 Task: open an excel sheet and write heading  Expense ManagerAdd Datesin a column and its values below  '2023-05-01, 2023-05-03, 2023-05-05, 2023-05-10, 2023-05-15, 2023-05-20, 2023-05-25 & 2023-05-31'Add Categories in next column and its values below  Food, Transportation, Utilities, Food, Housing, Entertainment, Utilities & FoodAdd Descriptionsin next column and its values below  Grocery Store, Bus Fare, Internet Bill, Restaurant, Rent, Movie Tickets, Electricity Bill & Grocery StoreAdd Amountin next column and its values below  $50, $5, $60, $30, $800, $20, $70 & $40Save page Expense's Logbook
Action: Mouse moved to (118, 119)
Screenshot: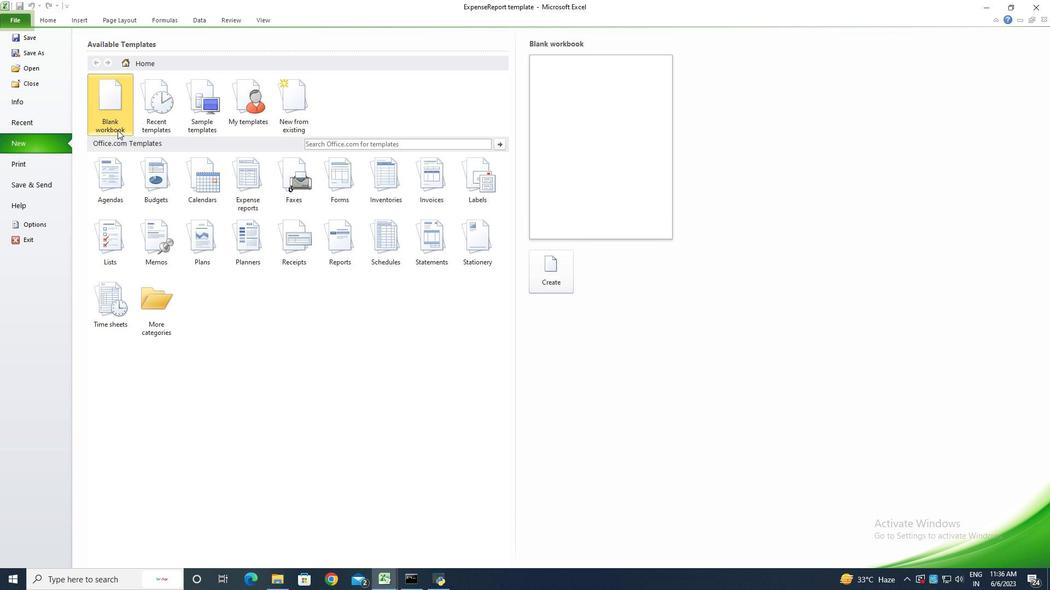 
Action: Mouse pressed left at (118, 119)
Screenshot: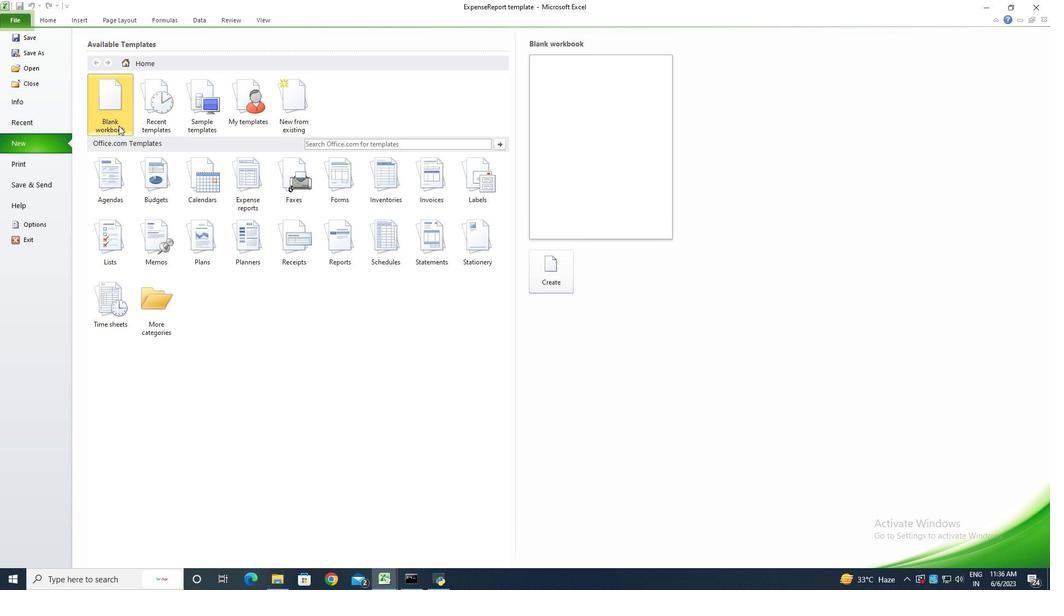 
Action: Mouse moved to (539, 274)
Screenshot: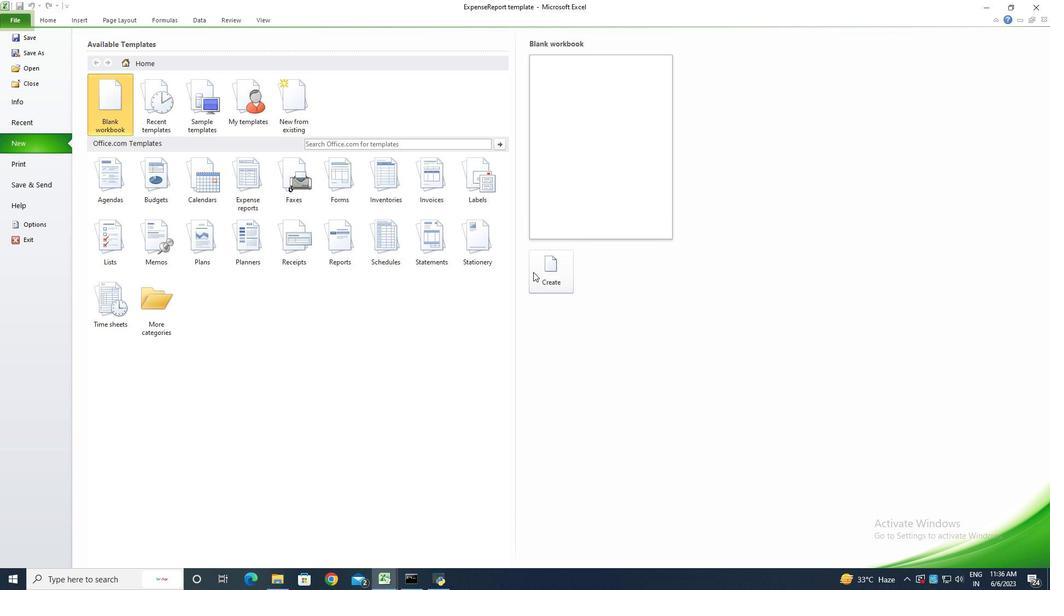 
Action: Mouse pressed left at (539, 274)
Screenshot: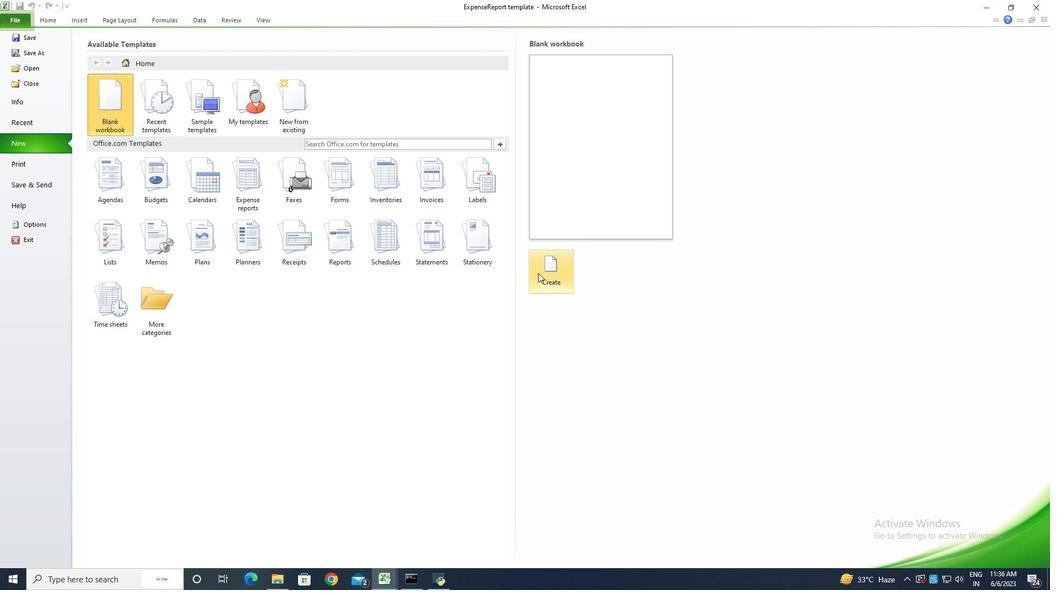 
Action: Key pressed <Key.shift><Key.shift><Key.shift><Key.shift>Expense<Key.space><Key.shift><Key.shift><Key.shift><Key.shift><Key.shift>Manager<Key.enter><Key.shift><Key.shift><Key.shift><Key.shift>Dates<Key.enter>223-05-01<Key.enter>2023-05-03<Key.enter>2023-05-05<Key.enter>2023-05-10<Key.enter>20-<Key.backspace>23-05-15<Key.enter>2023-05-20<Key.enter>2023-05-25<Key.enter>2023-054<Key.backspace>-31<Key.enter>
Screenshot: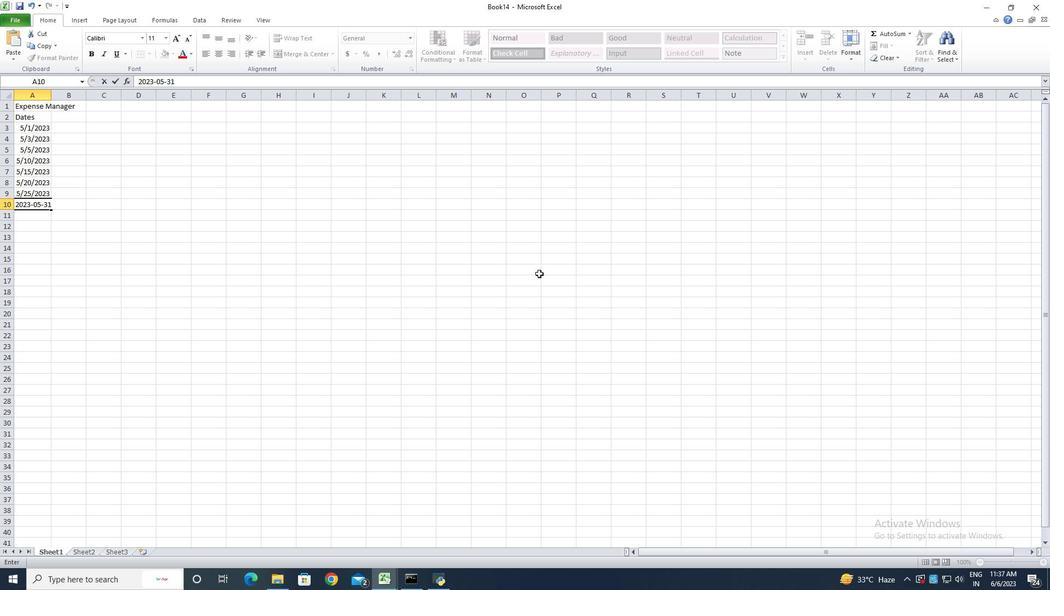 
Action: Mouse moved to (29, 126)
Screenshot: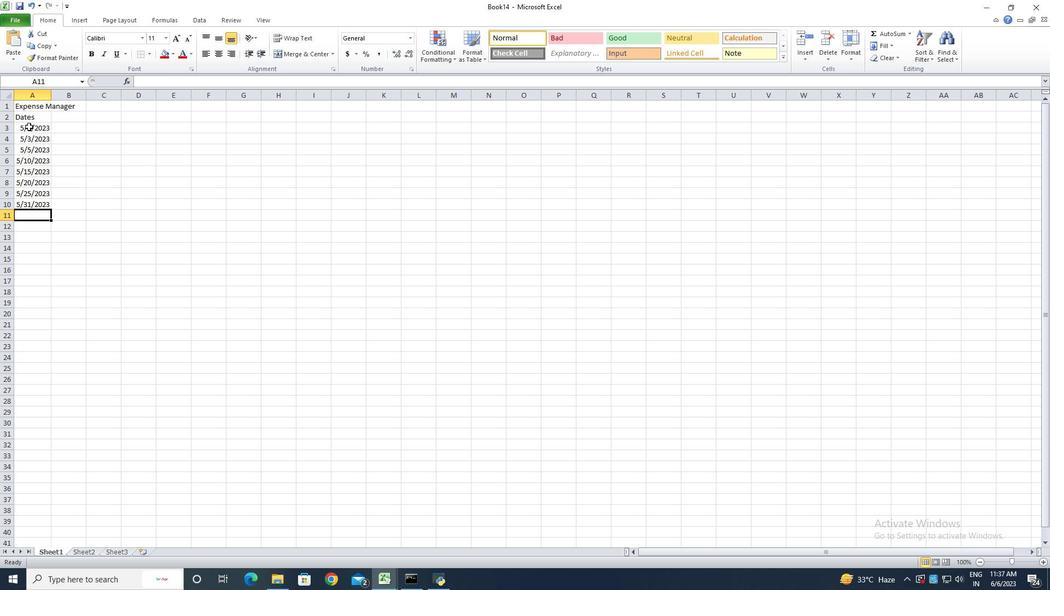 
Action: Mouse pressed left at (29, 126)
Screenshot: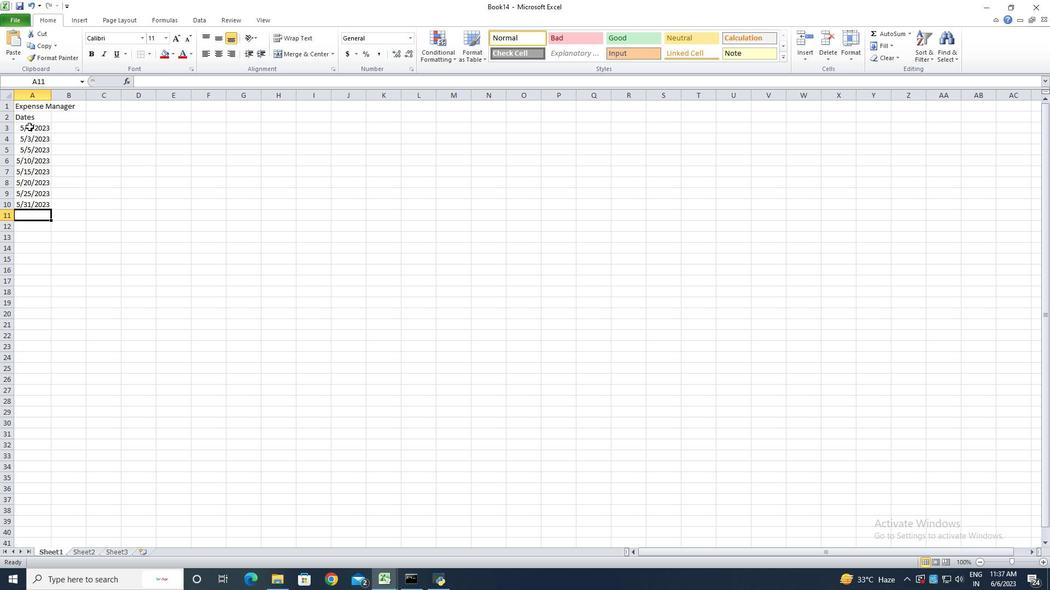 
Action: Mouse moved to (31, 126)
Screenshot: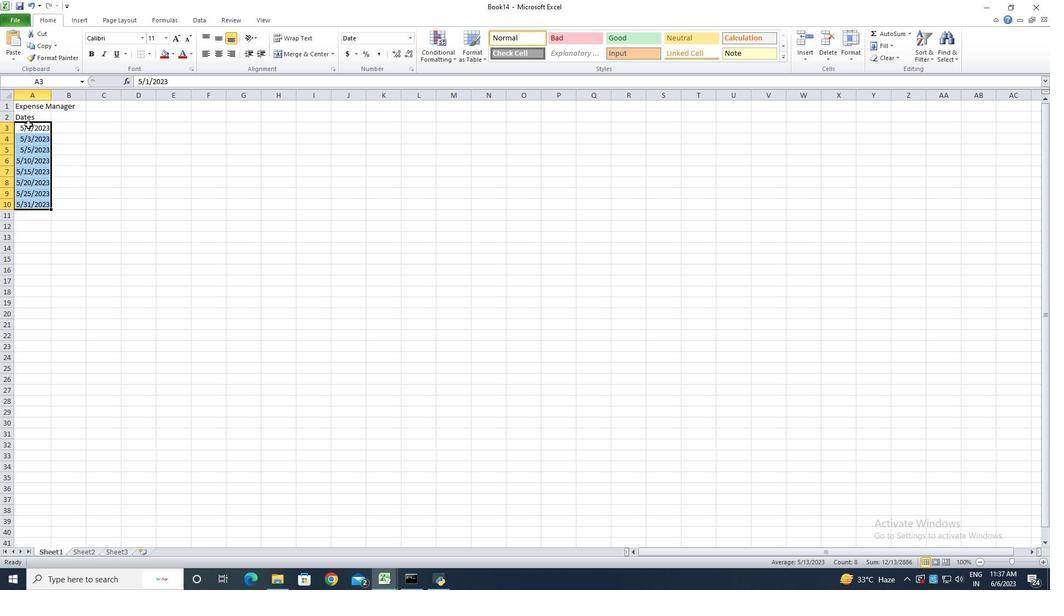 
Action: Mouse pressed right at (31, 126)
Screenshot: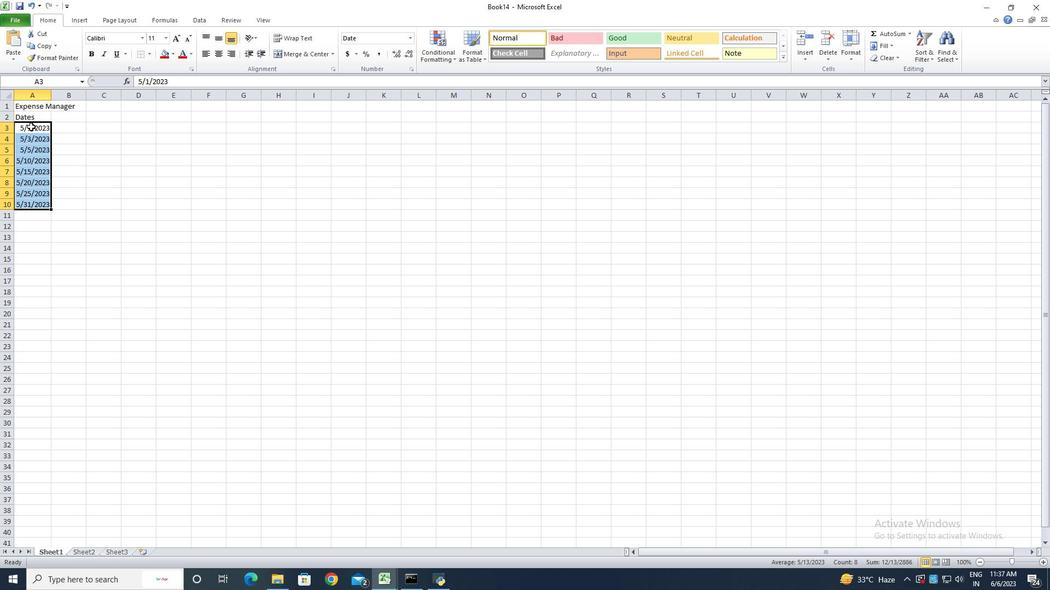
Action: Mouse moved to (66, 277)
Screenshot: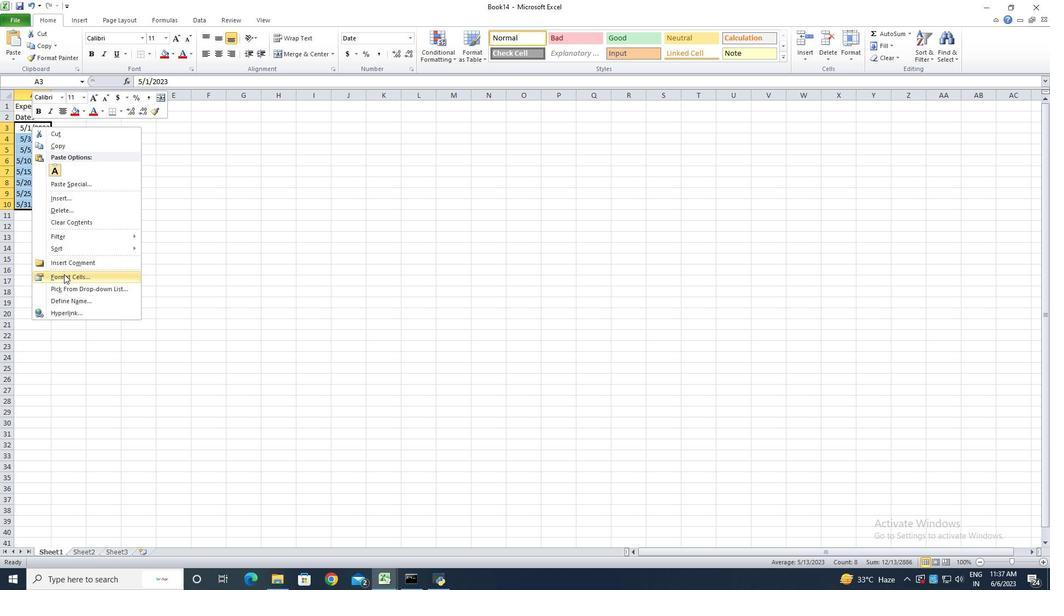 
Action: Mouse pressed left at (66, 277)
Screenshot: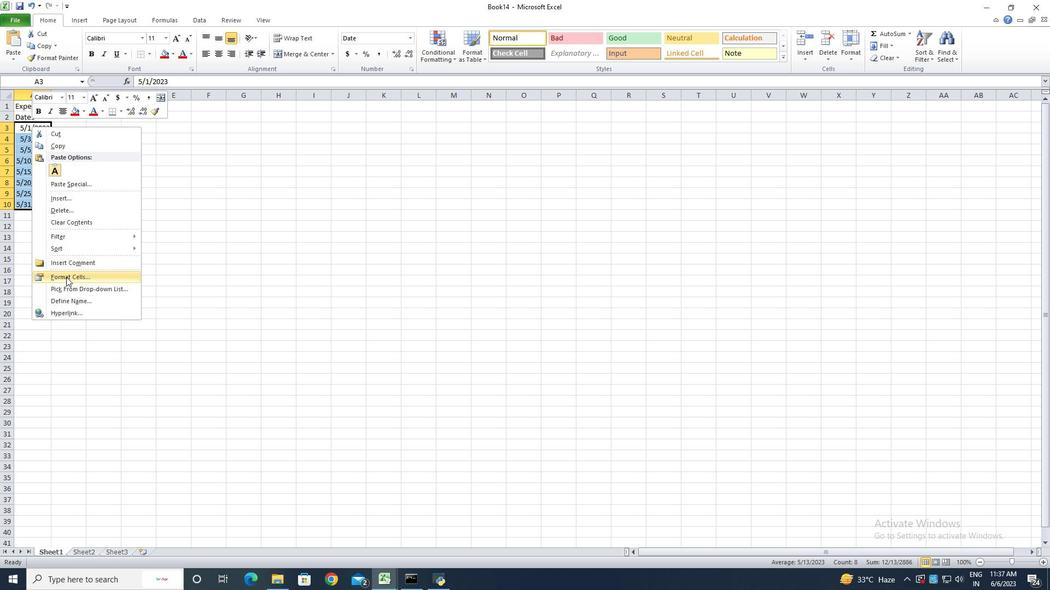 
Action: Mouse moved to (119, 152)
Screenshot: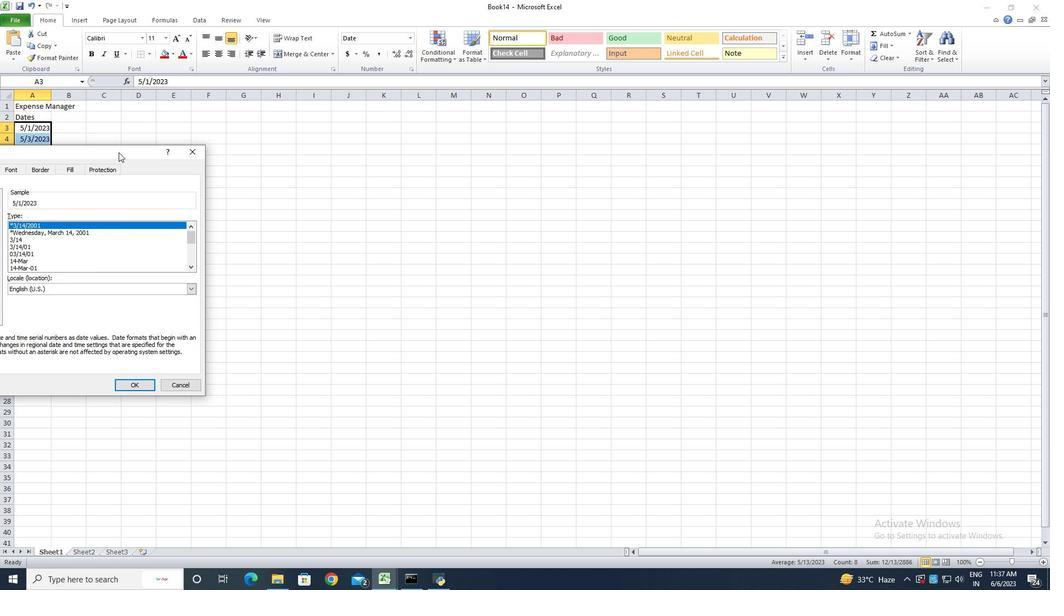 
Action: Mouse pressed left at (119, 152)
Screenshot: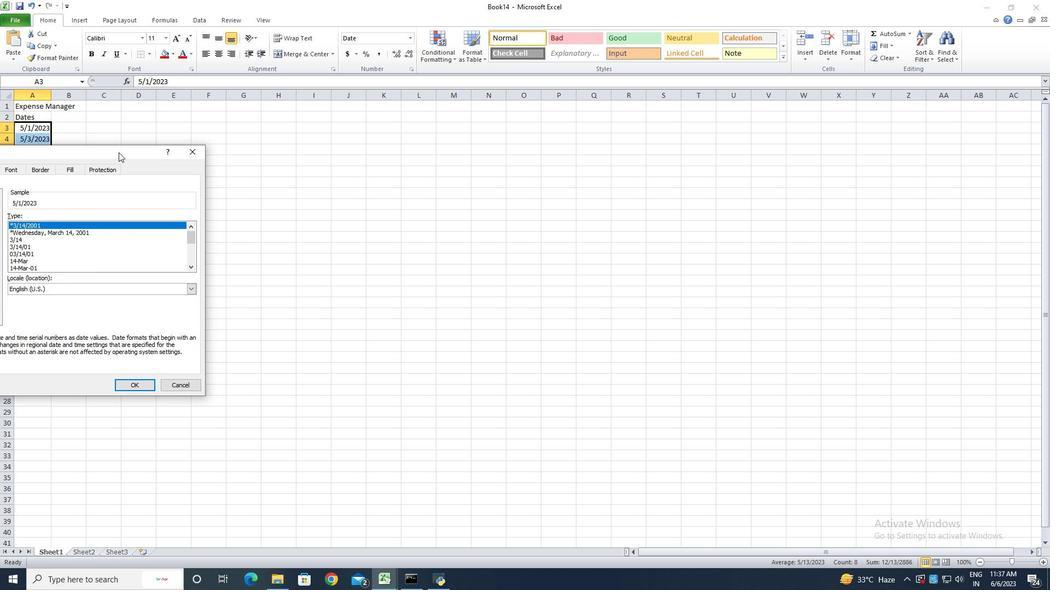 
Action: Mouse moved to (171, 257)
Screenshot: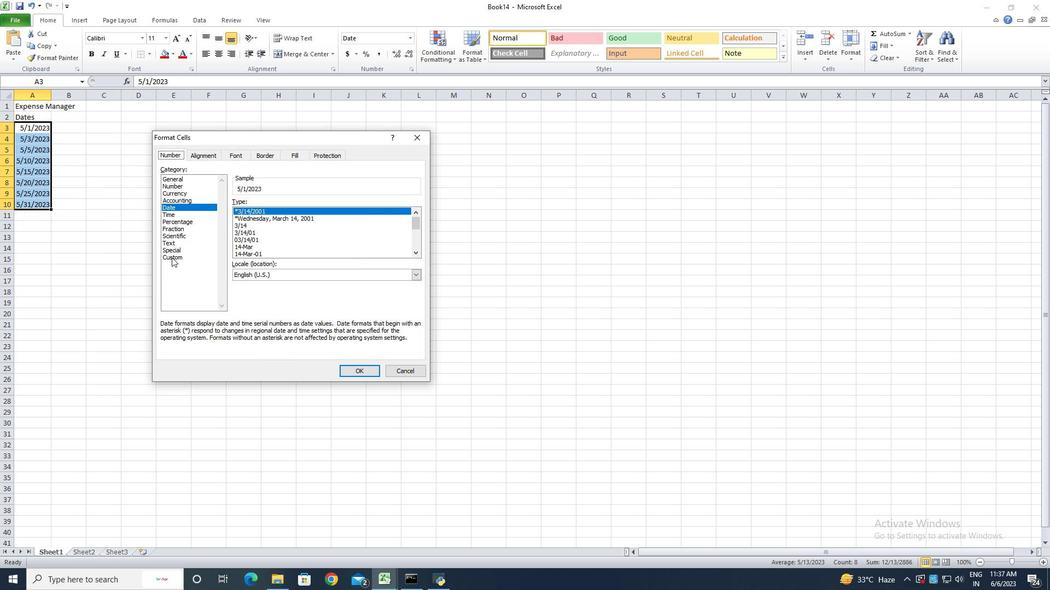 
Action: Mouse pressed left at (171, 257)
Screenshot: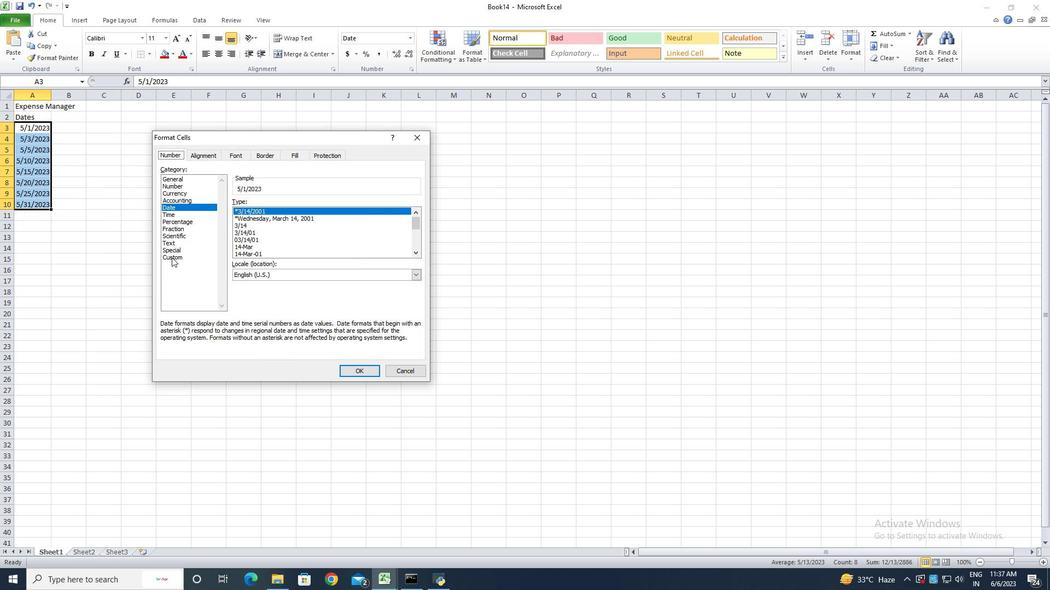 
Action: Mouse moved to (271, 212)
Screenshot: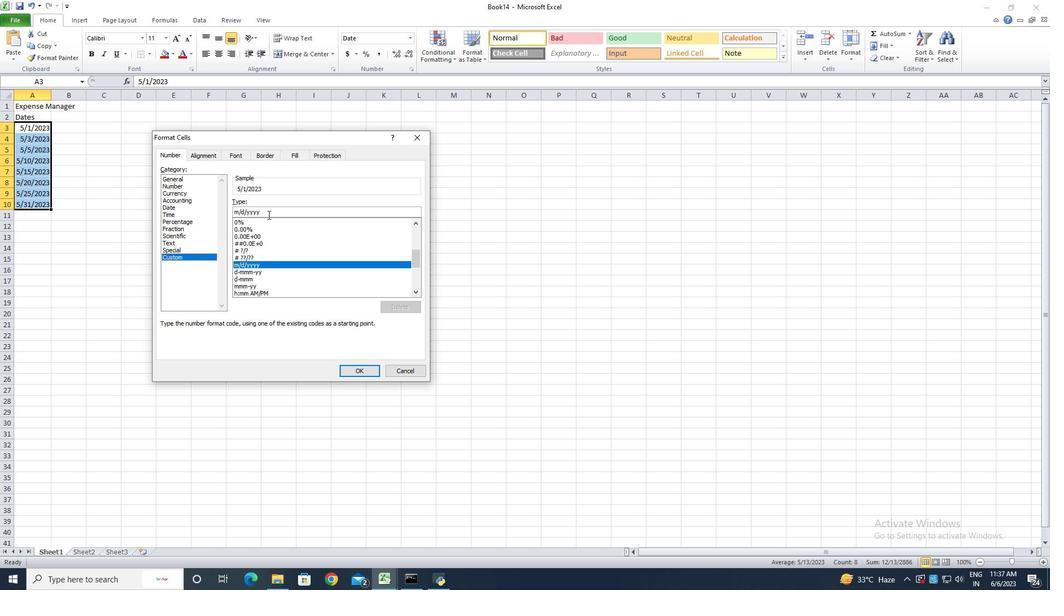 
Action: Mouse pressed left at (271, 212)
Screenshot: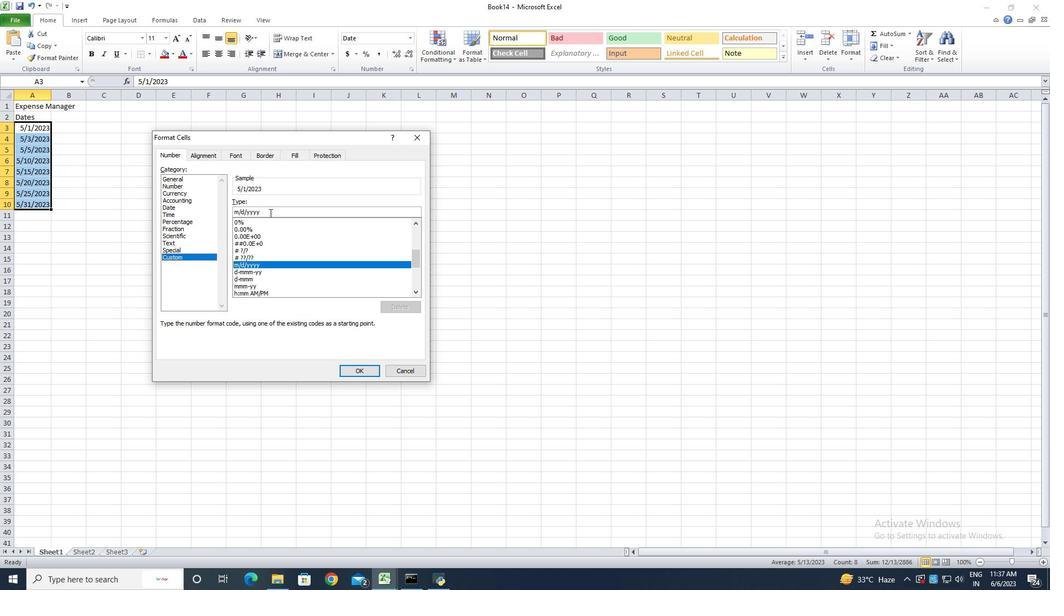
Action: Key pressed <Key.backspace><Key.backspace><Key.backspace><Key.backspace><Key.backspace><Key.backspace><Key.backspace><Key.backspace><Key.backspace><Key.backspace><Key.backspace><Key.backspace><Key.backspace><Key.backspace><Key.backspace><Key.backspace><Key.backspace><Key.backspace><Key.backspace><Key.backspace><Key.backspace><Key.backspace><Key.backspace><Key.backspace><Key.backspace><Key.backspace><Key.backspace><Key.backspace>yyyy-mm-dd
Screenshot: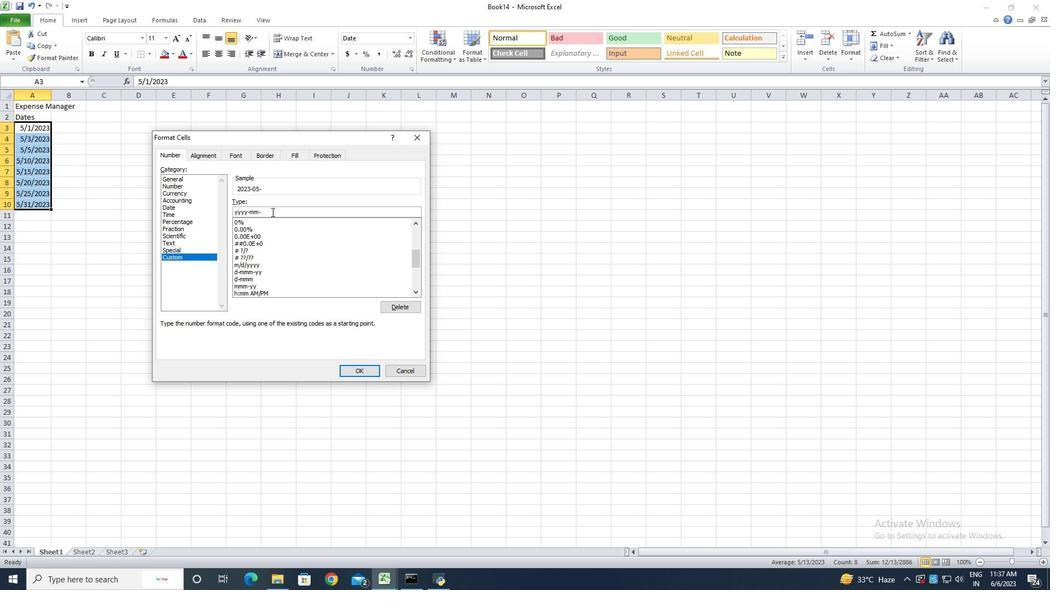 
Action: Mouse moved to (368, 371)
Screenshot: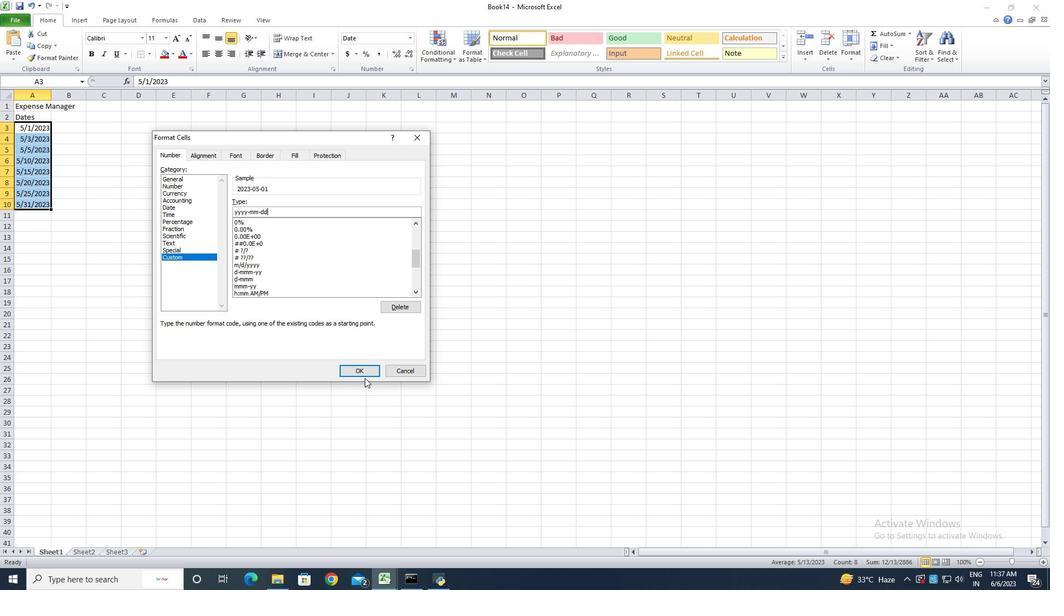
Action: Mouse pressed left at (368, 371)
Screenshot: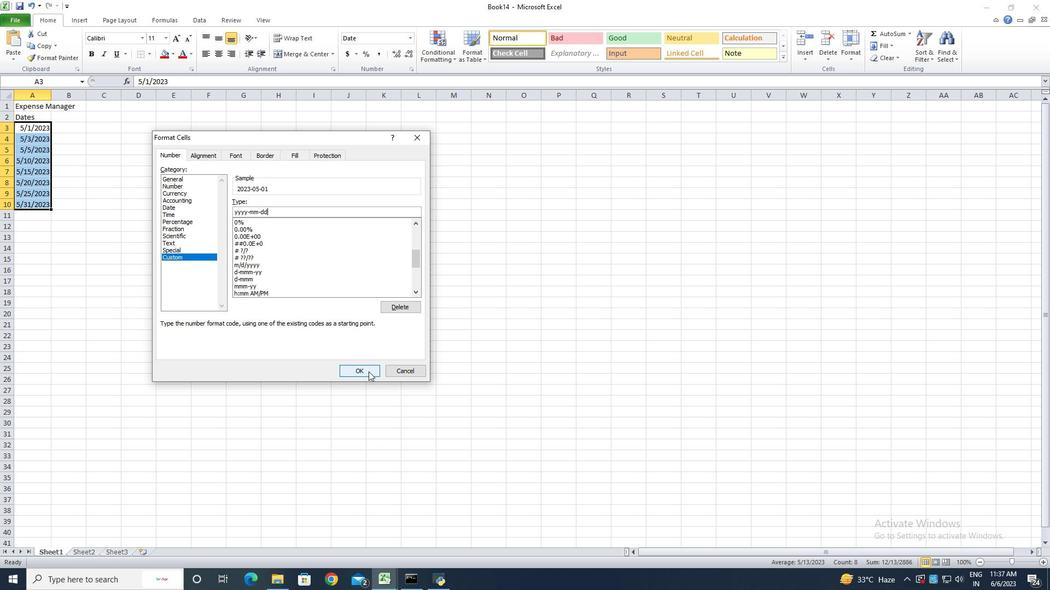 
Action: Mouse moved to (52, 100)
Screenshot: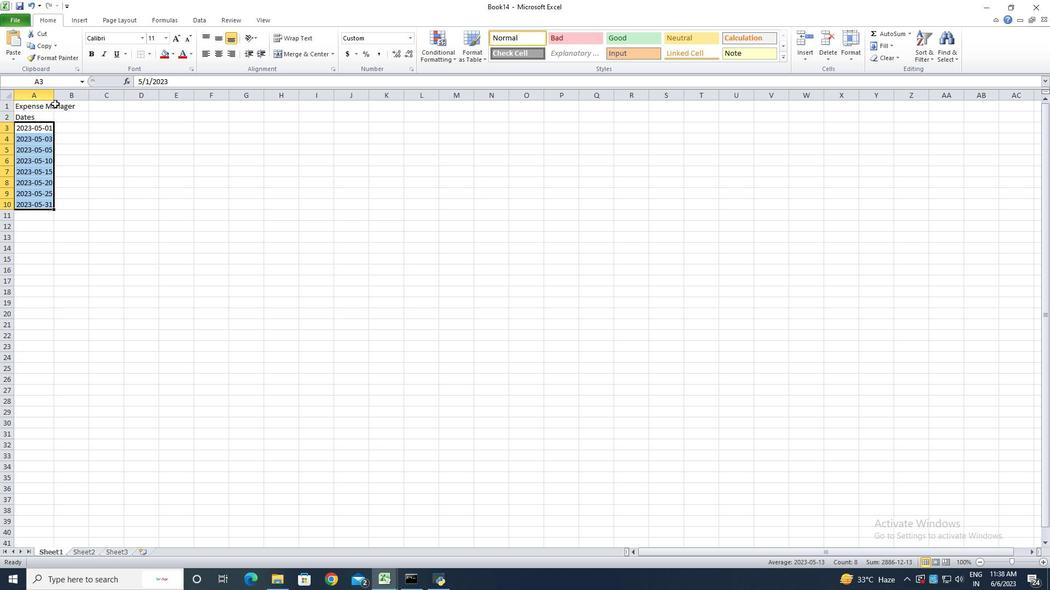 
Action: Mouse pressed left at (52, 100)
Screenshot: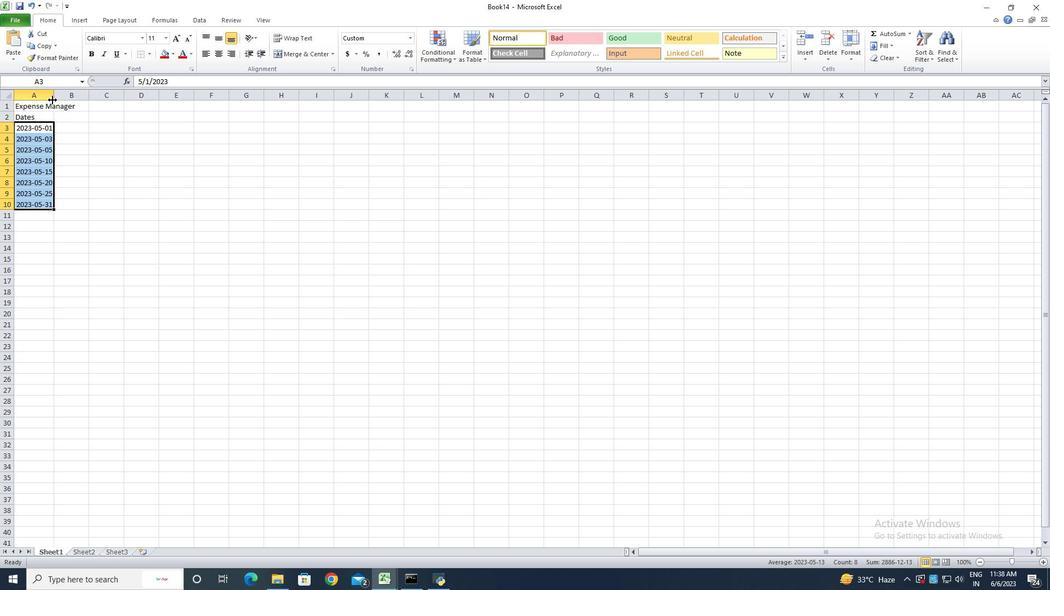 
Action: Mouse pressed left at (52, 100)
Screenshot: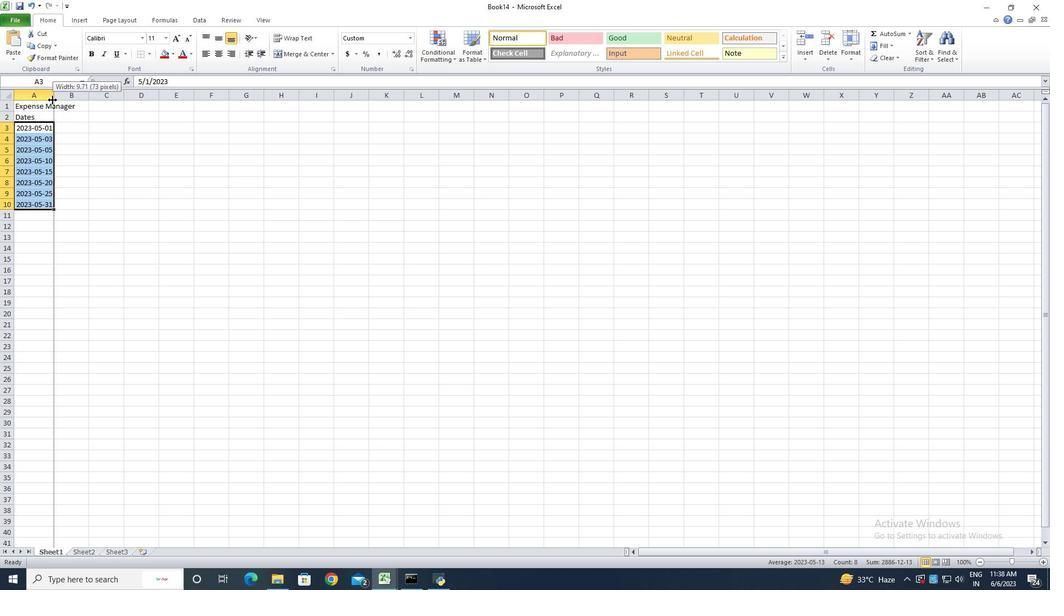
Action: Mouse moved to (90, 119)
Screenshot: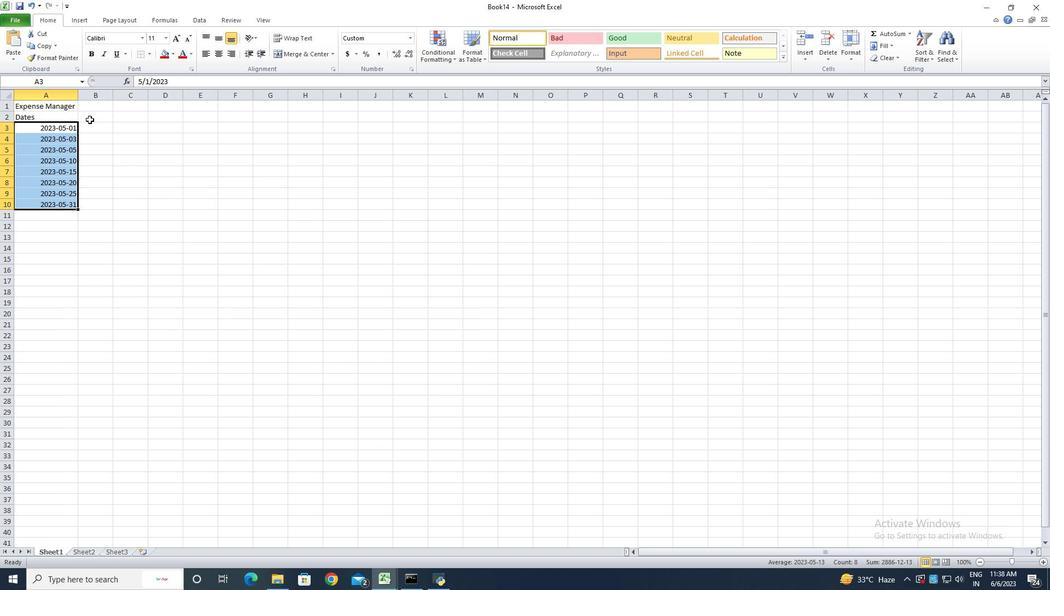 
Action: Mouse pressed left at (90, 119)
Screenshot: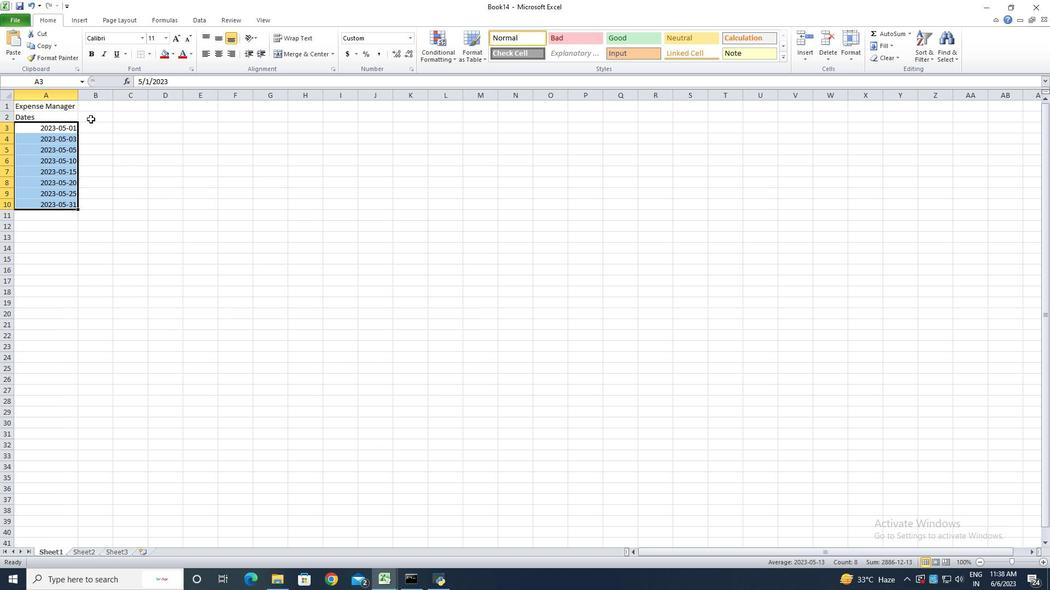 
Action: Key pressed <Key.shift><Key.shift><Key.shift><Key.shift>Categories<Key.enter><Key.shift><Key.shift><Key.shift><Key.shift><Key.shift><Key.shift><Key.shift><Key.shift><Key.shift><Key.shift>Food<Key.enter><Key.shift><Key.shift><Key.shift><Key.shift><Key.shift><Key.shift><Key.shift><Key.shift><Key.shift><Key.shift><Key.shift><Key.shift><Key.shift><Key.shift><Key.shift><Key.shift><Key.shift><Key.shift><Key.shift><Key.shift><Key.shift><Key.shift><Key.shift><Key.shift>Transportation<Key.enter><Key.shift>Utilities<Key.enter><Key.shift>Food<Key.enter><Key.shift>Housing<Key.enter><Key.shift>Entertainment<Key.enter><Key.shift><Key.shift>Utilities<Key.enter><Key.shift>Food<Key.enter>
Screenshot: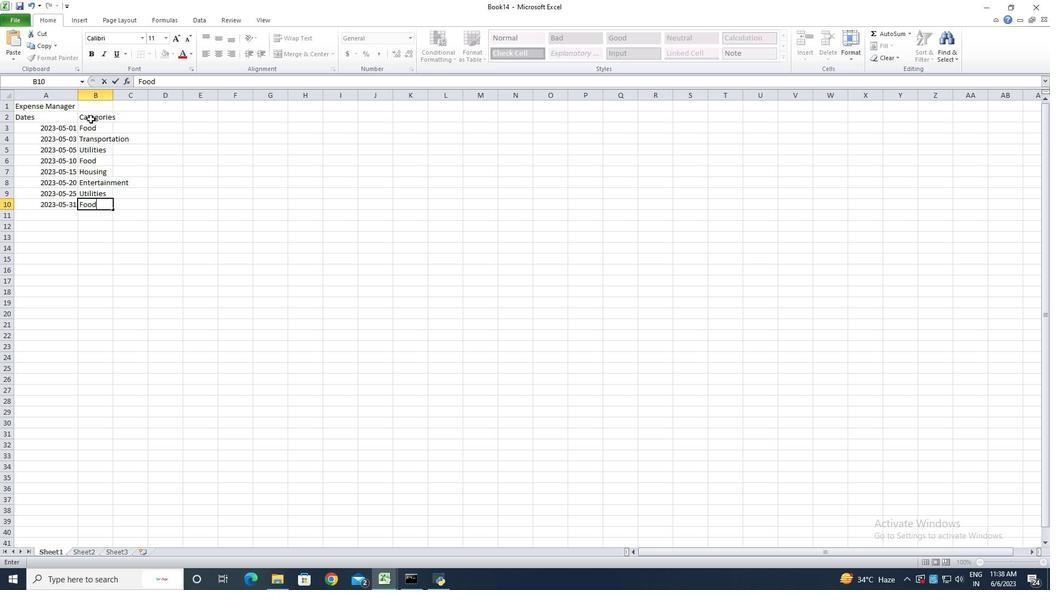 
Action: Mouse moved to (113, 99)
Screenshot: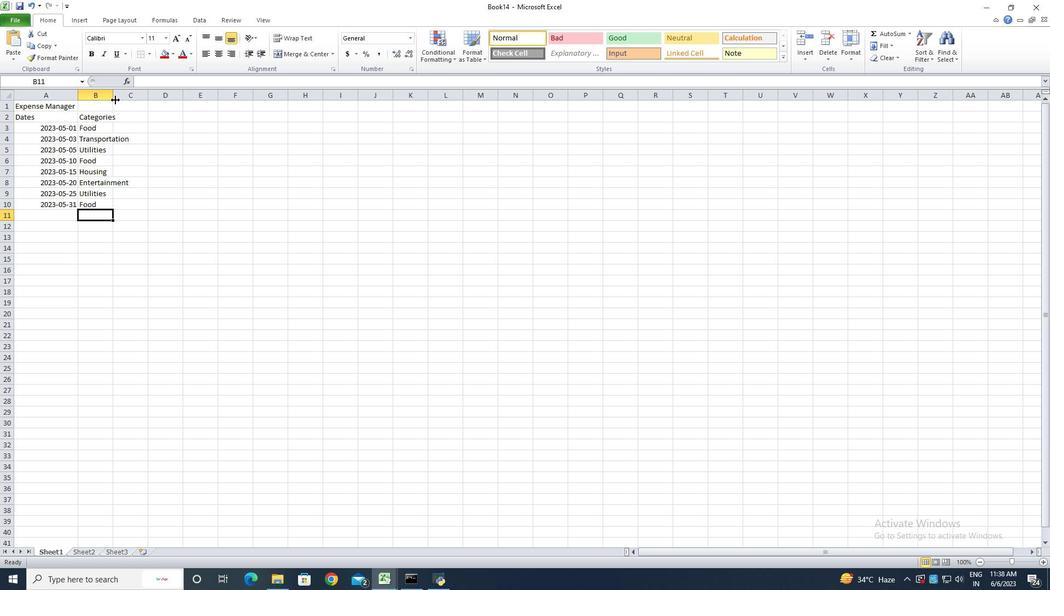 
Action: Mouse pressed left at (113, 99)
Screenshot: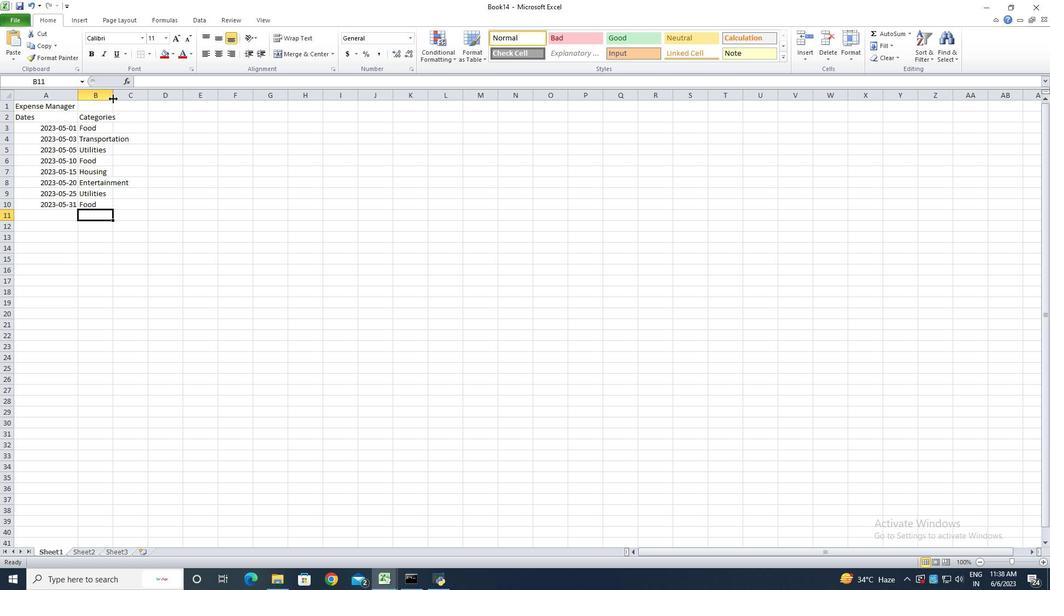 
Action: Mouse pressed left at (113, 99)
Screenshot: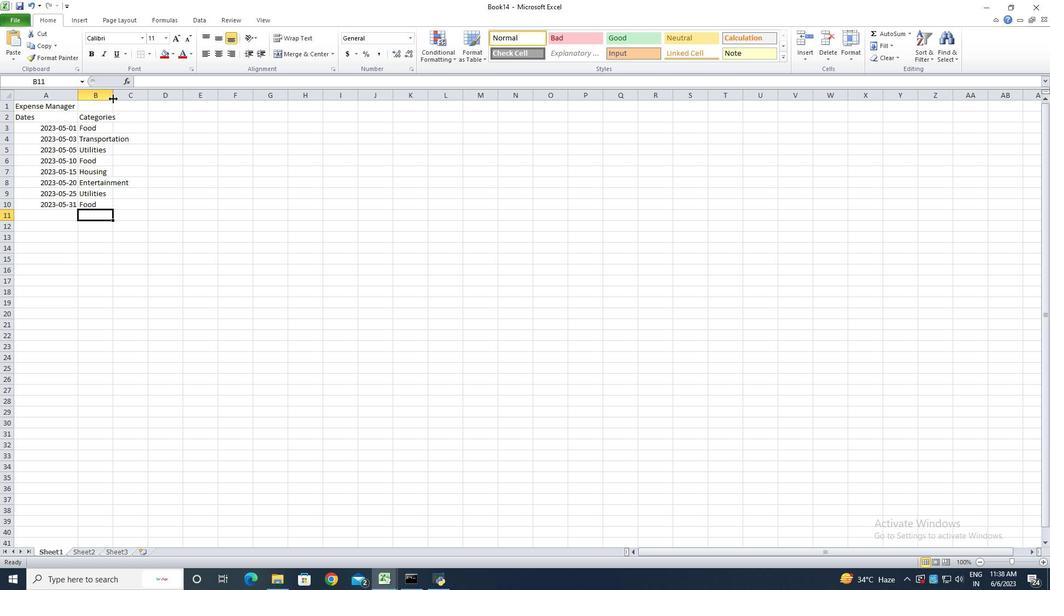 
Action: Mouse moved to (142, 118)
Screenshot: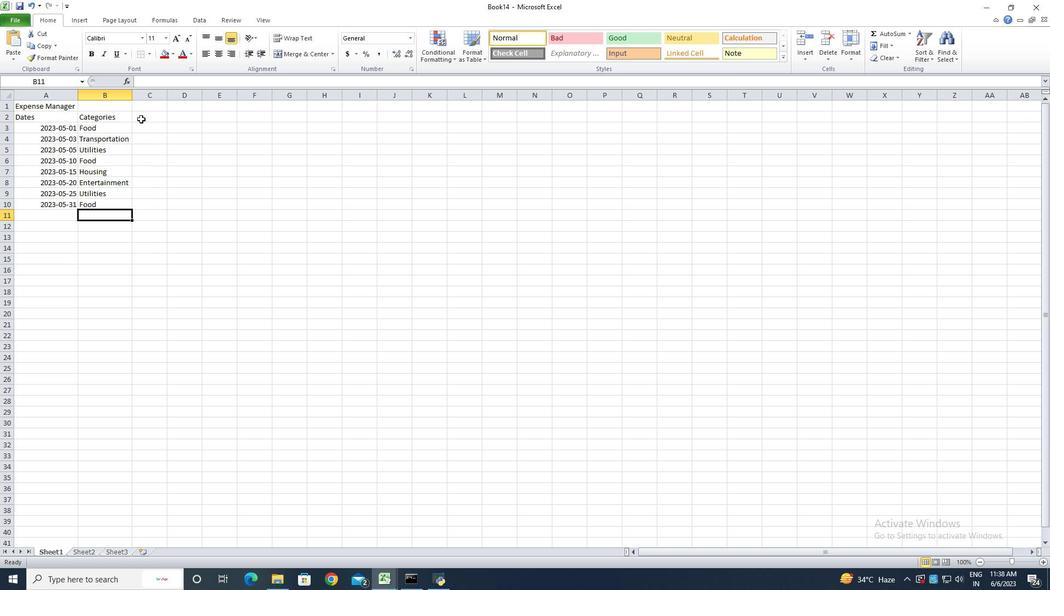 
Action: Mouse pressed left at (142, 118)
Screenshot: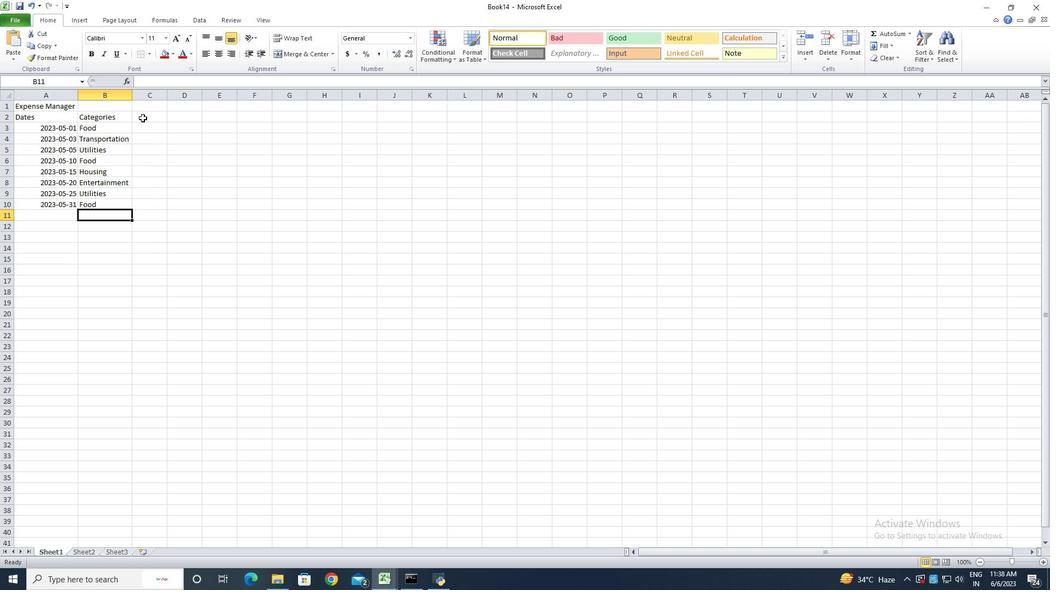 
Action: Key pressed <Key.shift>Descriptions<Key.enter><Key.shift><Key.shift><Key.shift><Key.shift><Key.shift><Key.shift>Grocery<Key.space><Key.shift>Store<Key.enter><Key.shift>Bus<Key.space><Key.shift>Fare<Key.enter><Key.shift><Key.shift><Key.shift>Internet<Key.space><Key.shift>Bu<Key.backspace>ill<Key.enter><Key.shift><Key.shift><Key.shift>Restaurant<Key.enter><Key.shift>Ra<Key.backspace>ent<Key.enter><Key.shift><Key.shift><Key.shift><Key.shift><Key.shift>Movie<Key.space><Key.shift>Ticket<Key.enter><Key.shift>Electricity<Key.space><Key.shift>Bill<Key.enter><Key.shift><Key.shift><Key.shift><Key.shift><Key.shift><Key.shift><Key.shift><Key.shift><Key.shift><Key.shift><Key.shift><Key.shift>Grocey<Key.backspace>ry<Key.space><Key.shift><Key.shift><Key.shift>Store<Key.enter>
Screenshot: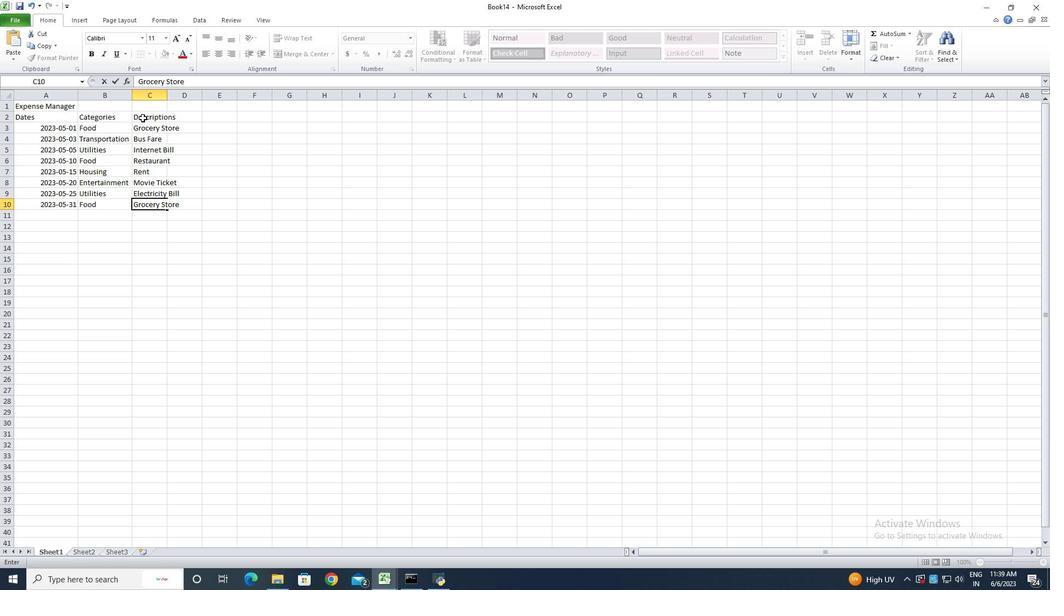
Action: Mouse moved to (166, 99)
Screenshot: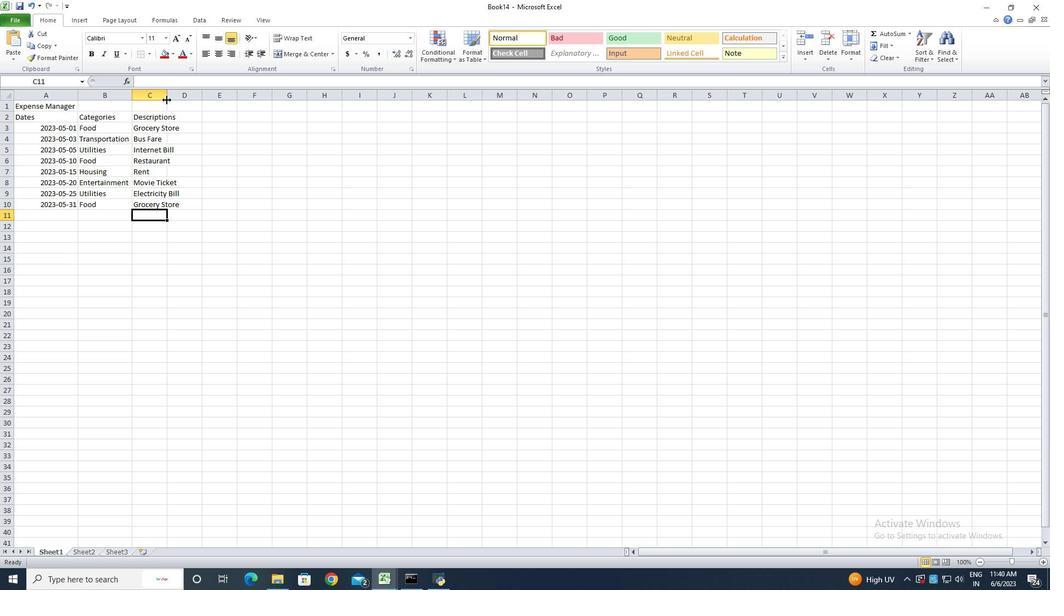 
Action: Mouse pressed left at (166, 99)
Screenshot: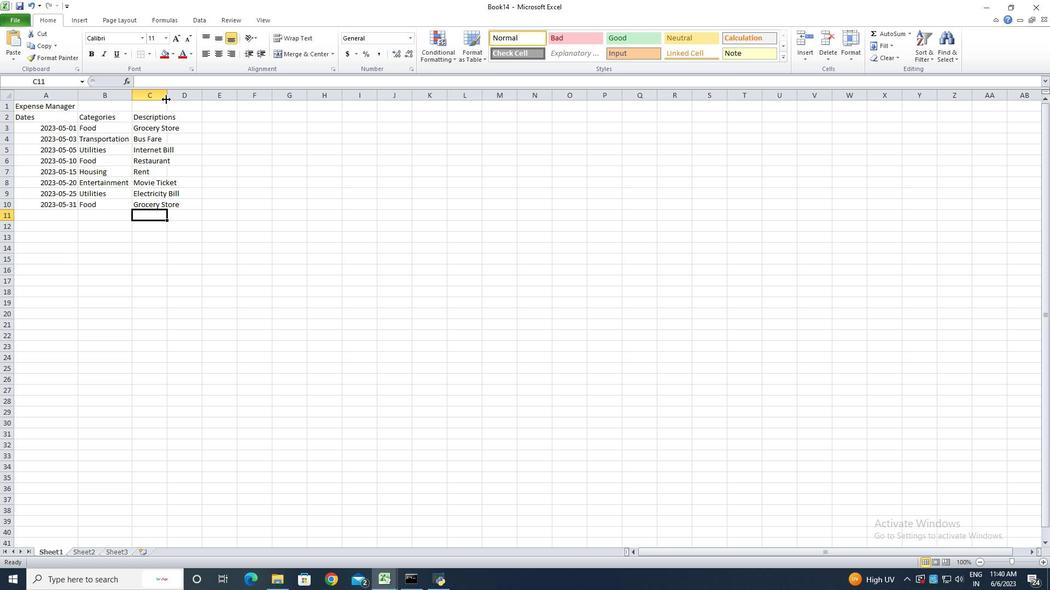 
Action: Mouse pressed left at (166, 99)
Screenshot: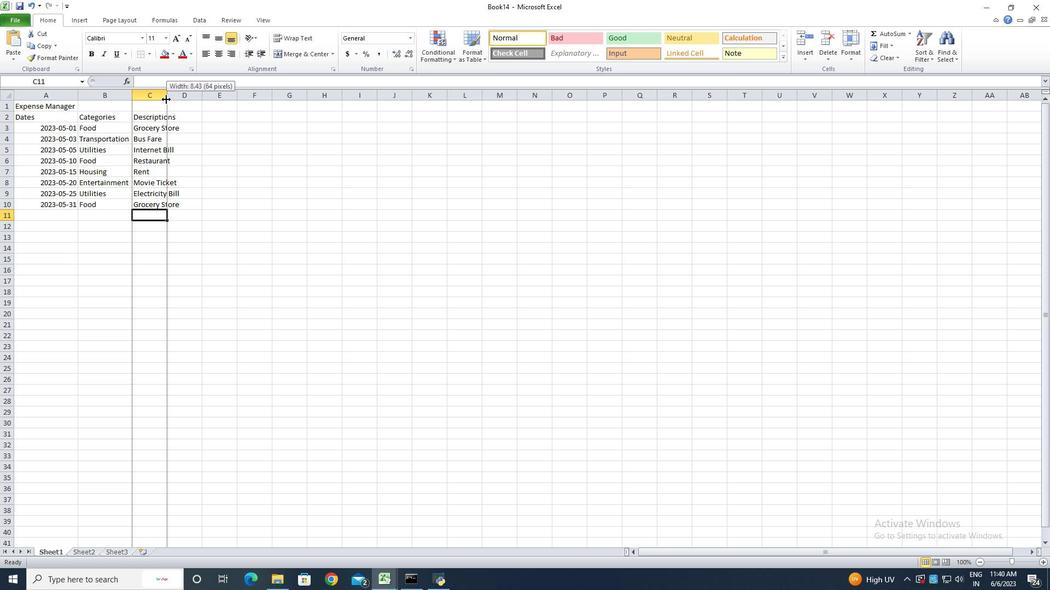 
Action: Mouse moved to (201, 119)
Screenshot: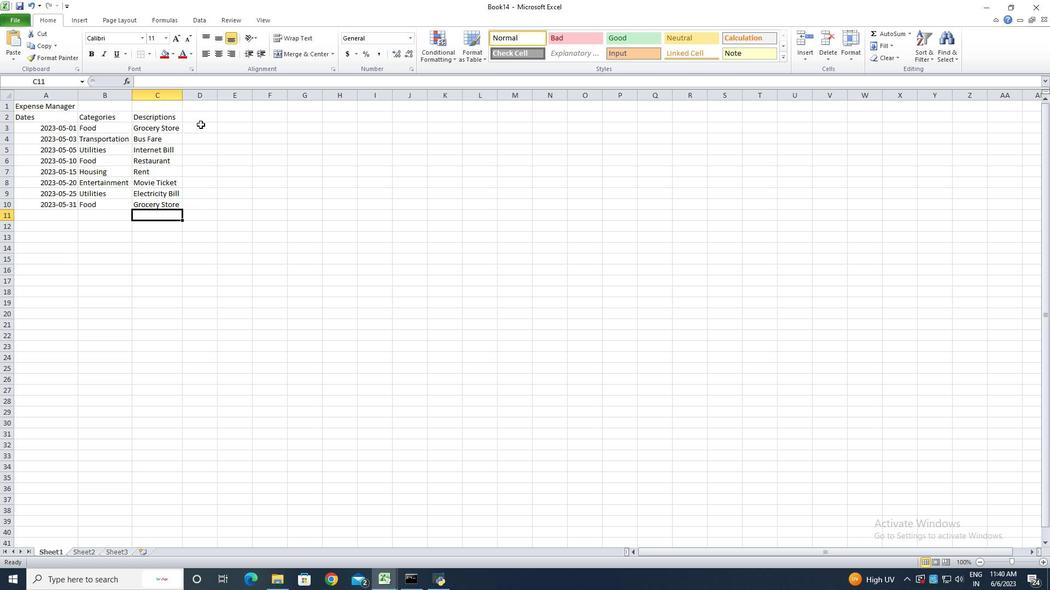 
Action: Mouse pressed left at (201, 119)
Screenshot: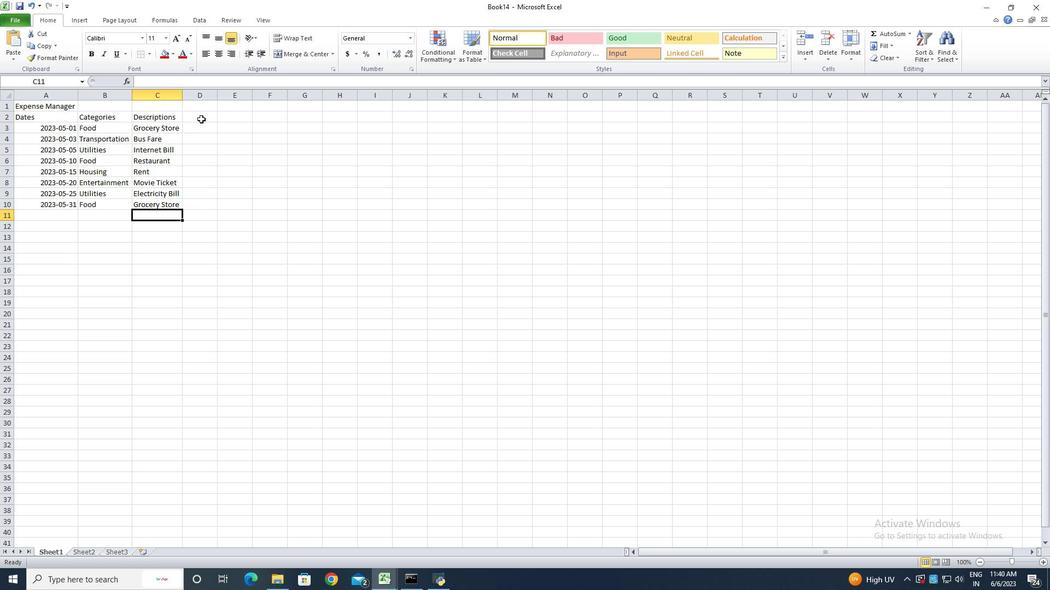 
Action: Key pressed <Key.shift><Key.shift><Key.shift><Key.shift><Key.shift><Key.shift><Key.shift><Key.shift><Key.shift><Key.shift><Key.shift><Key.shift><Key.shift><Key.shift><Key.shift><Key.shift><Key.shift><Key.shift><Key.shift><Key.shift><Key.shift><Key.shift><Key.shift><Key.shift><Key.shift><Key.shift><Key.shift>Amount<Key.enter>50<Key.enter>50<Key.enter>+0<Key.backspace><Key.backspace>60<Key.enter>30<Key.enter>800<Key.enter>20<Key.enter>70<Key.enter>40<Key.enter>
Screenshot: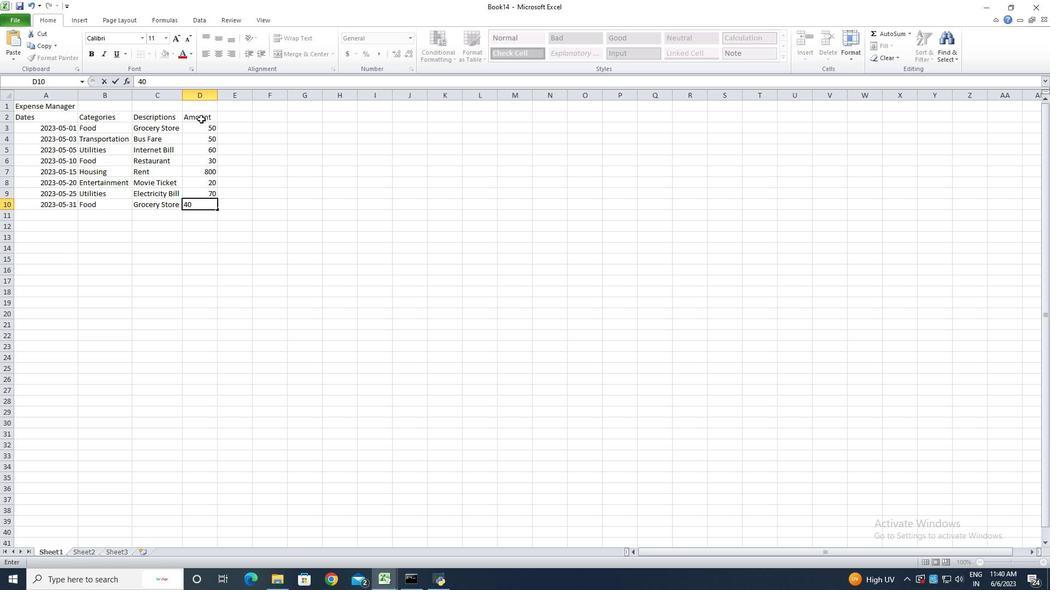 
Action: Mouse moved to (198, 125)
Screenshot: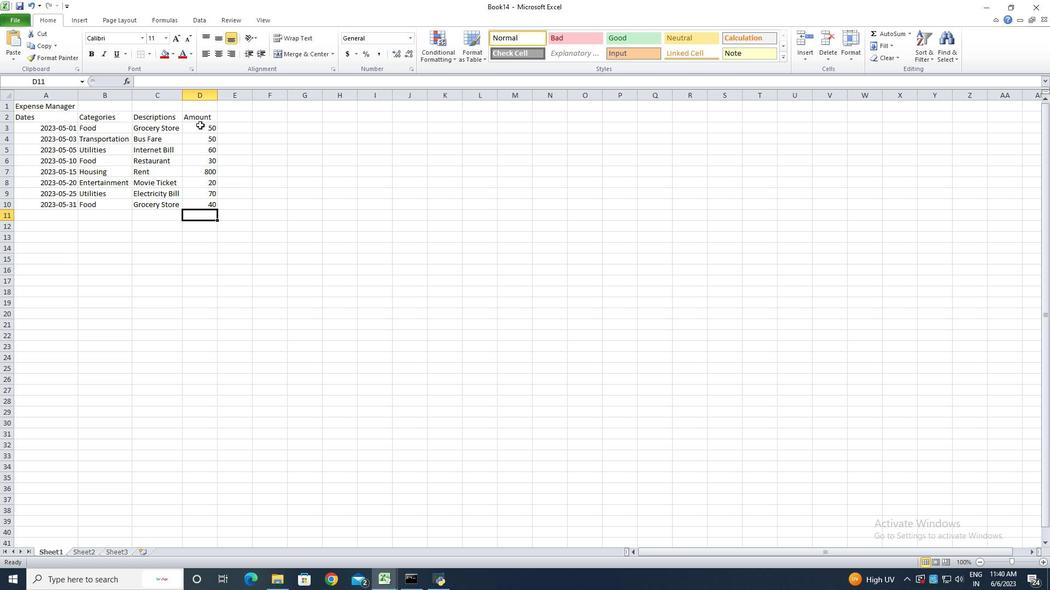 
Action: Mouse pressed left at (198, 125)
Screenshot: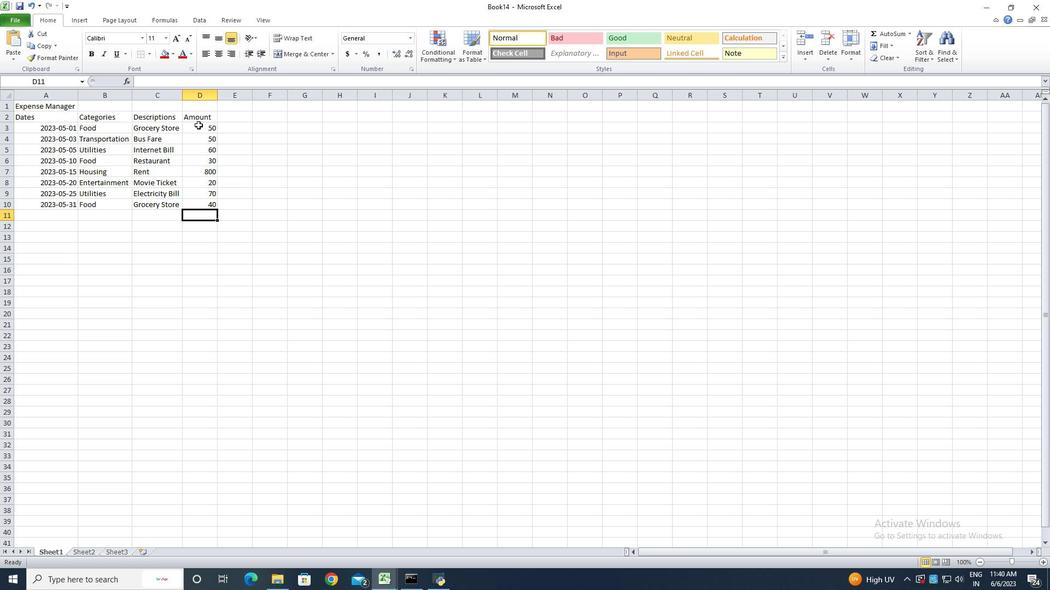 
Action: Mouse moved to (410, 39)
Screenshot: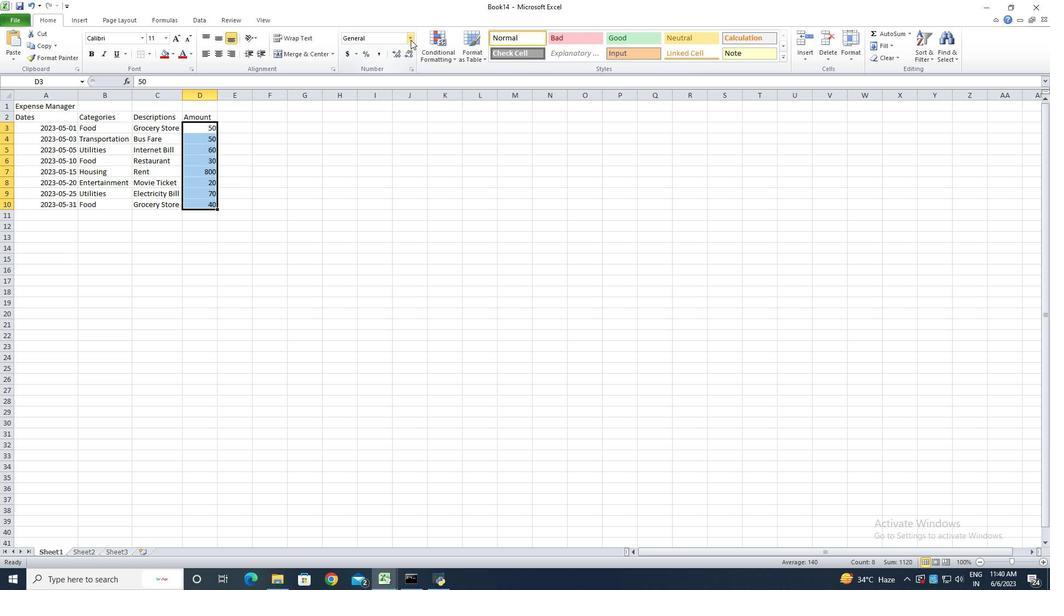 
Action: Mouse pressed left at (410, 39)
Screenshot: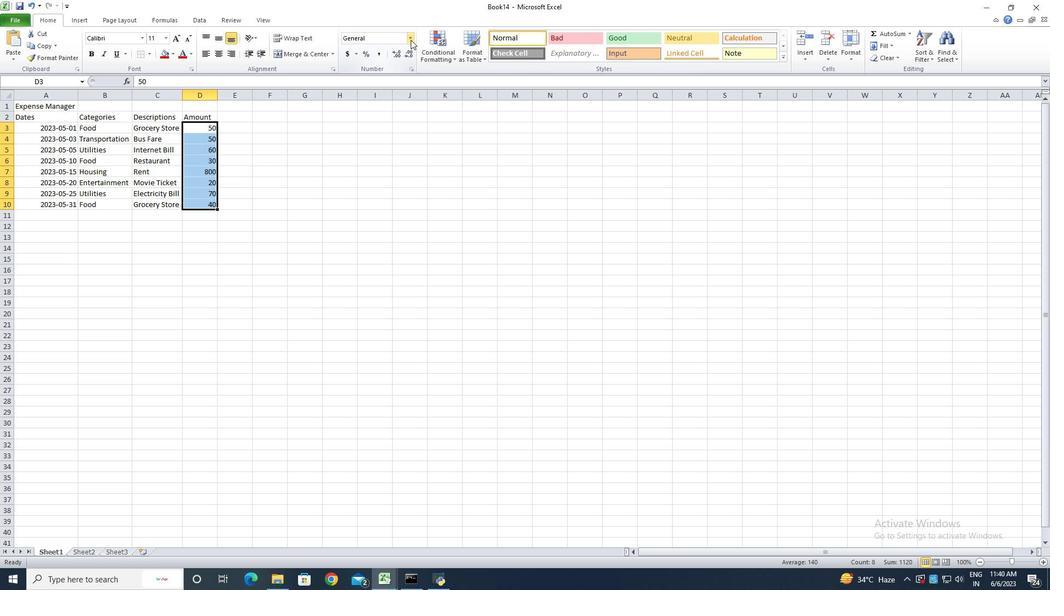 
Action: Mouse moved to (409, 319)
Screenshot: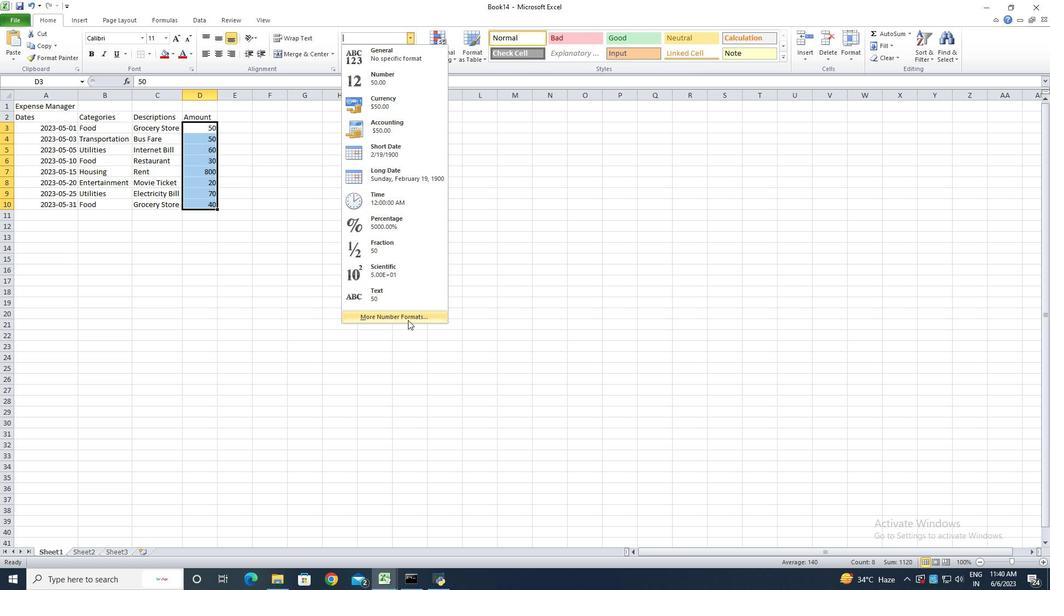 
Action: Mouse pressed left at (409, 319)
Screenshot: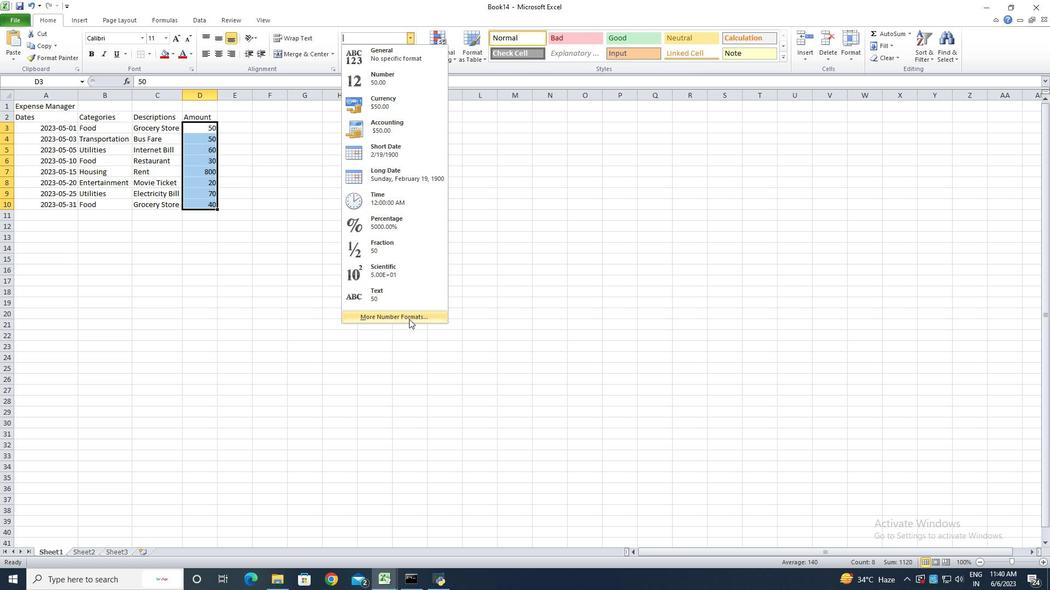 
Action: Mouse moved to (157, 205)
Screenshot: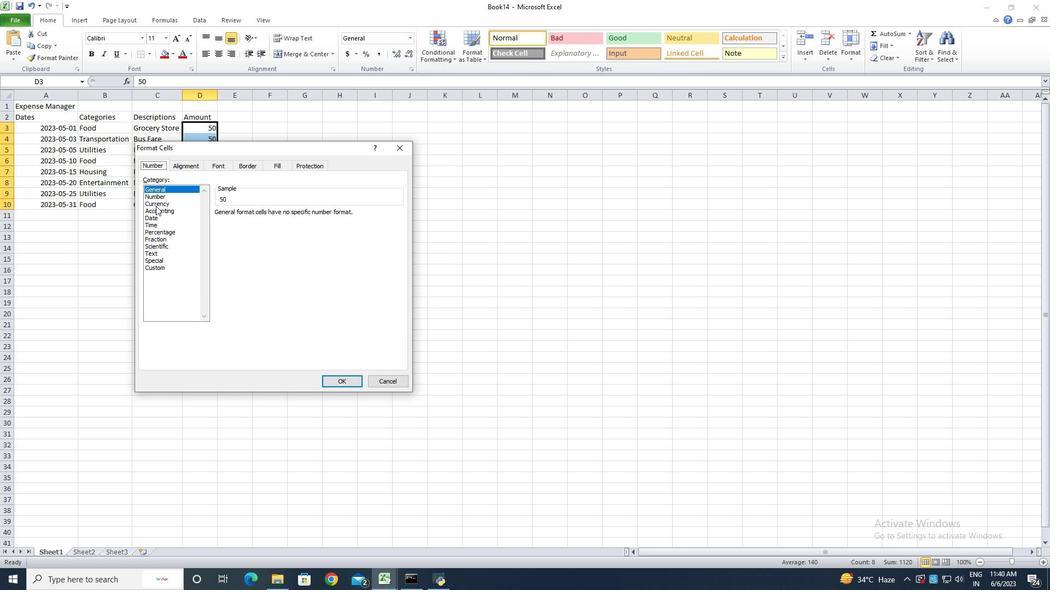 
Action: Mouse pressed left at (157, 205)
Screenshot: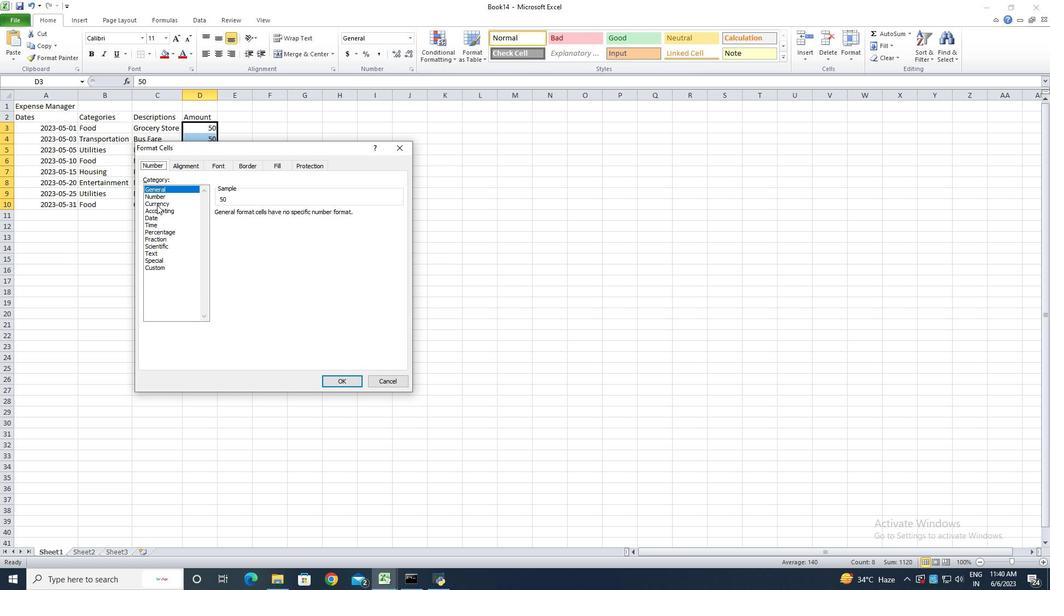 
Action: Mouse moved to (285, 214)
Screenshot: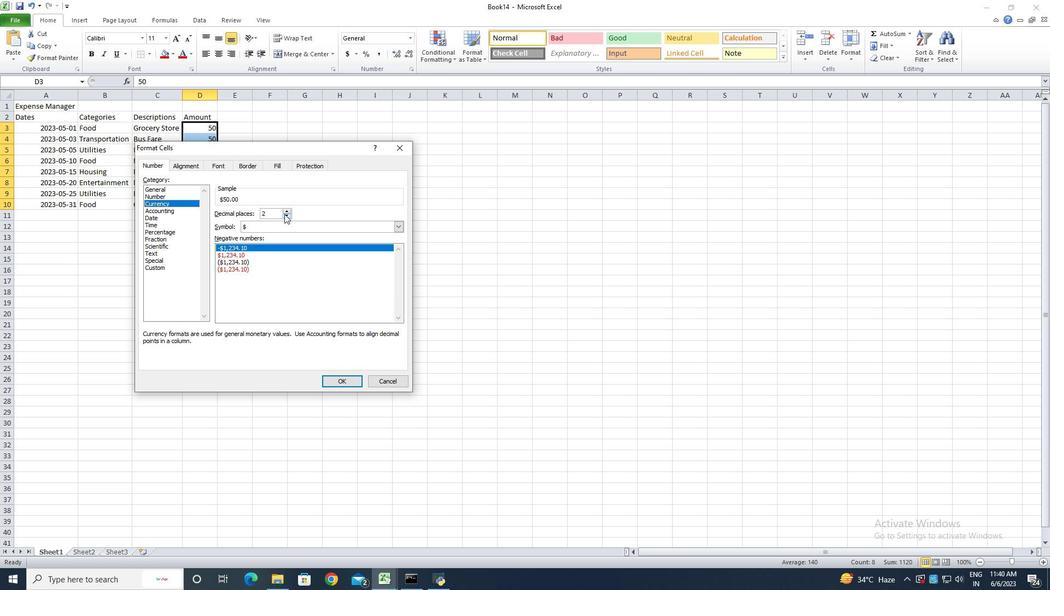 
Action: Mouse pressed left at (285, 214)
Screenshot: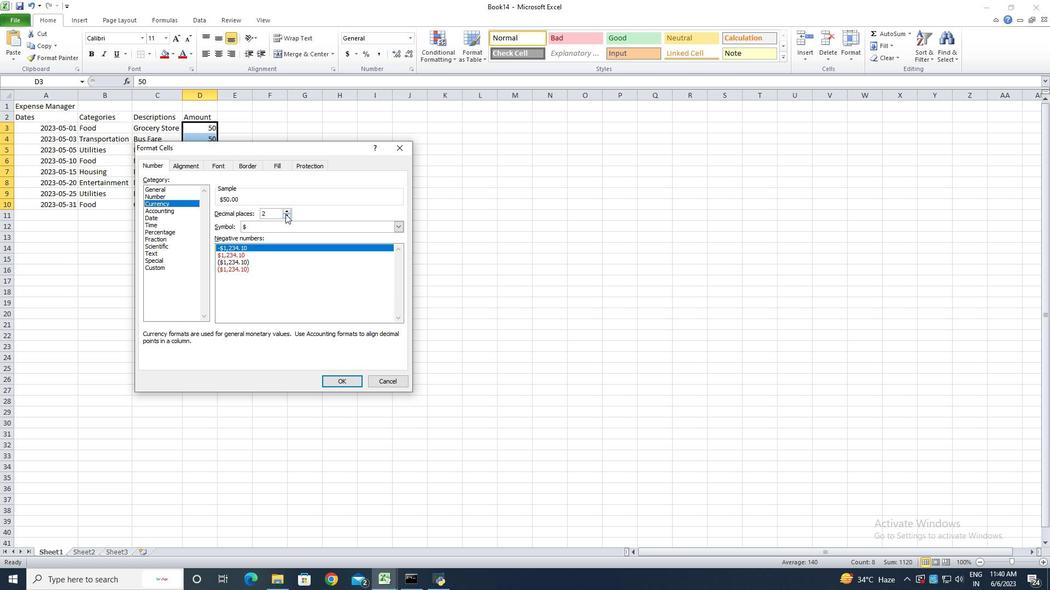 
Action: Mouse pressed left at (285, 214)
Screenshot: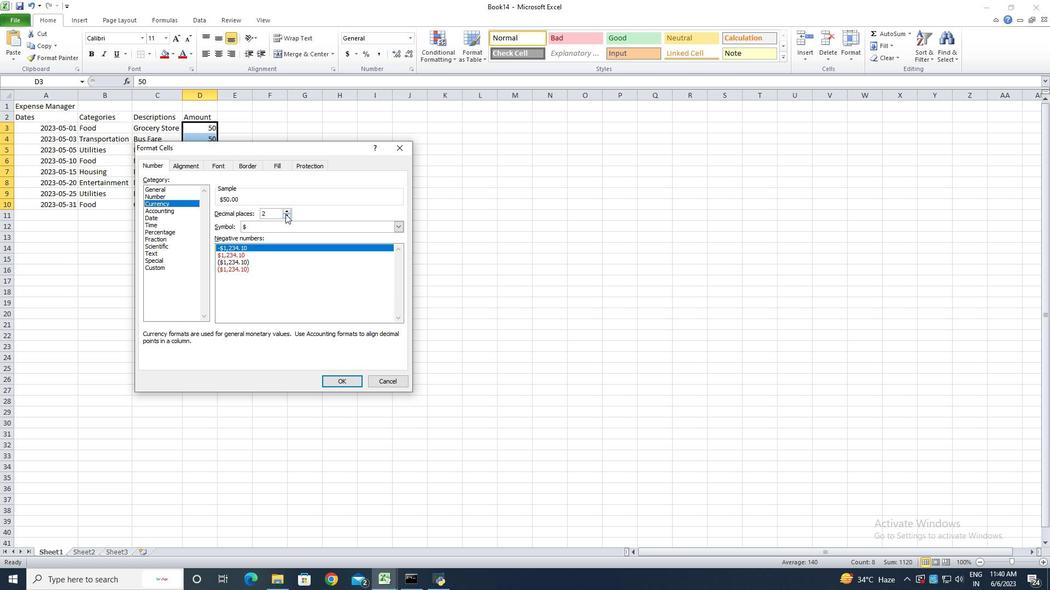 
Action: Mouse moved to (335, 380)
Screenshot: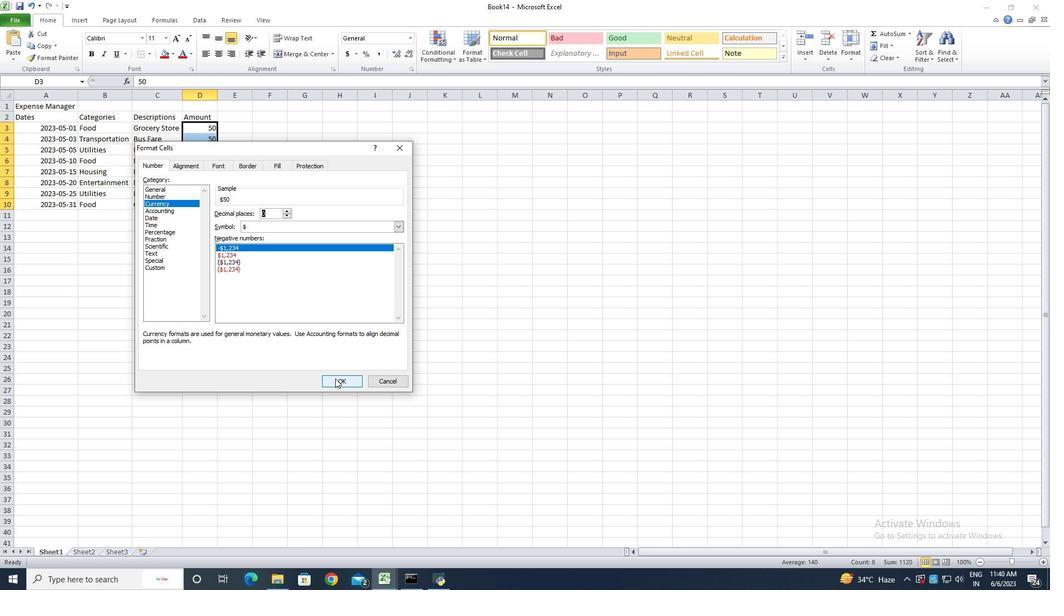 
Action: Mouse pressed left at (335, 380)
Screenshot: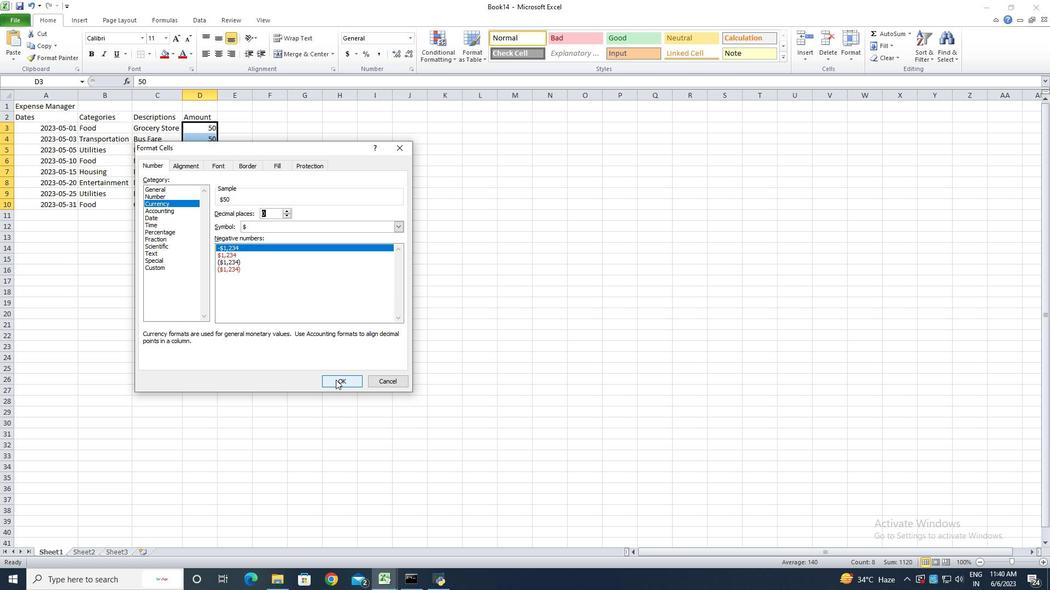 
Action: Mouse moved to (216, 98)
Screenshot: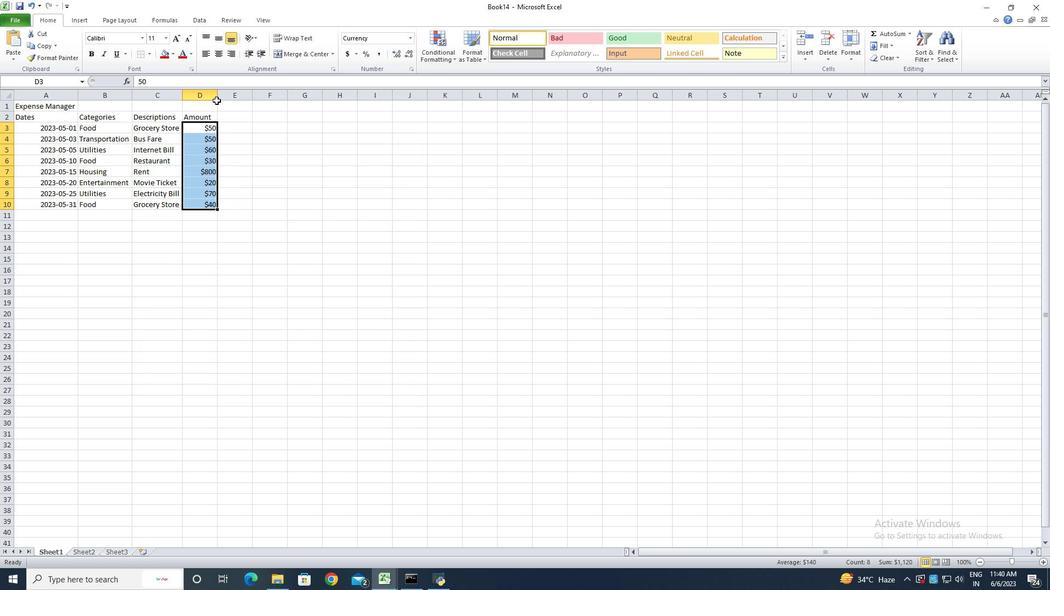 
Action: Mouse pressed left at (216, 98)
Screenshot: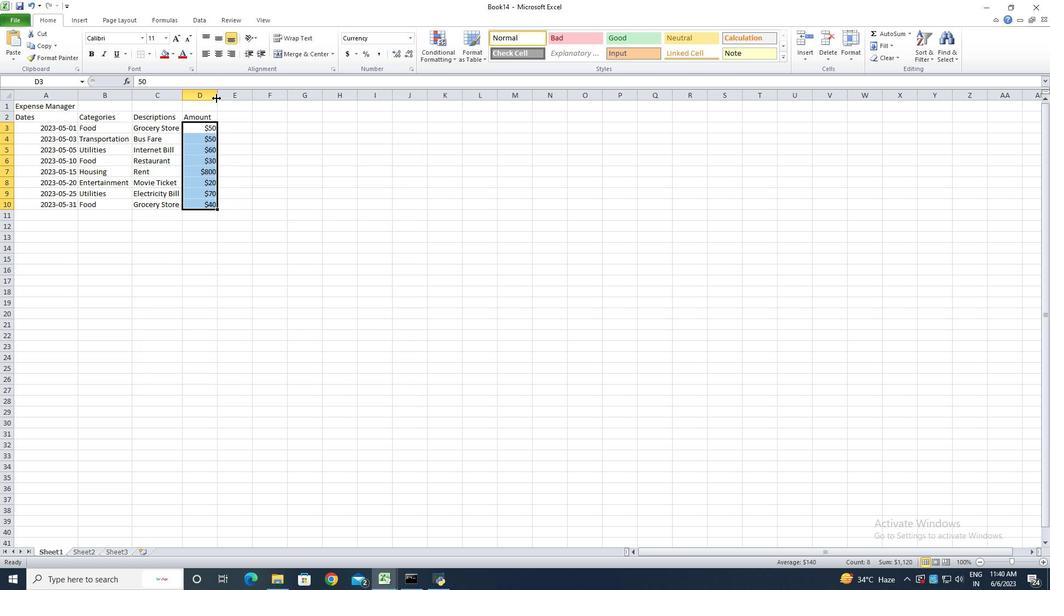 
Action: Mouse pressed left at (216, 98)
Screenshot: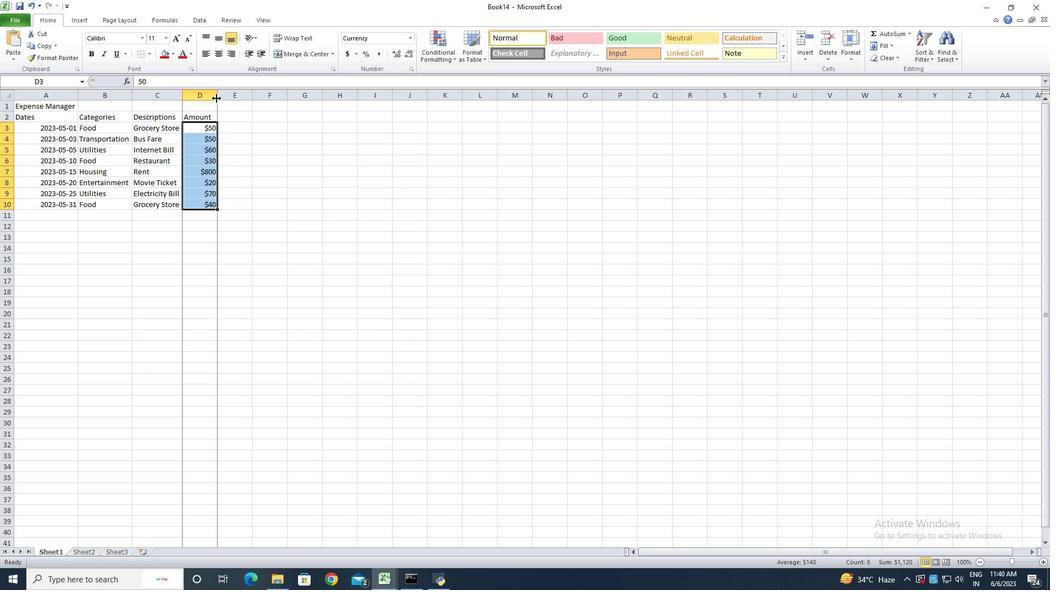 
Action: Mouse moved to (68, 108)
Screenshot: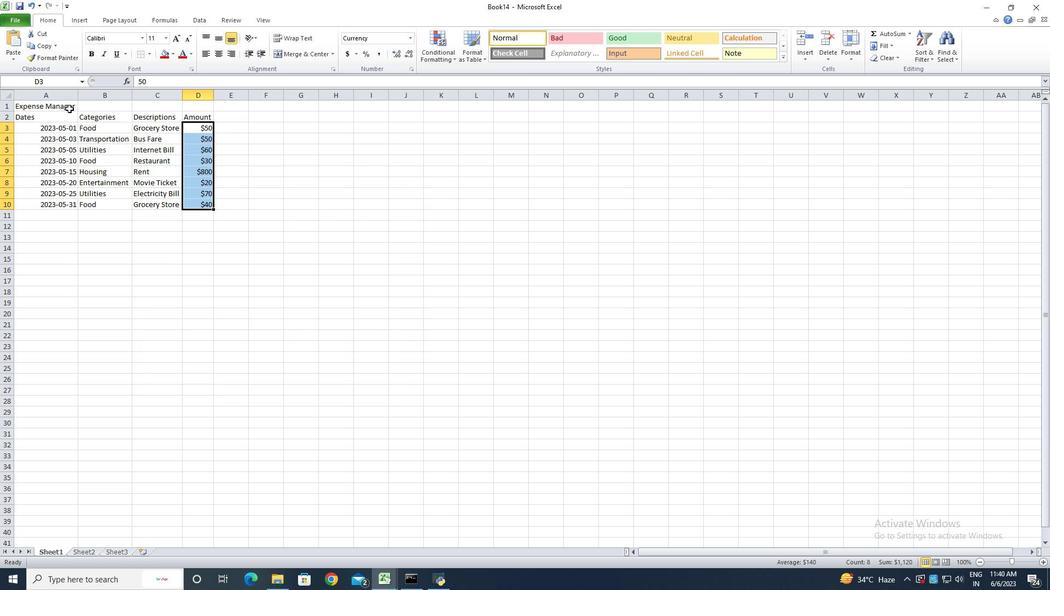 
Action: Mouse pressed left at (68, 108)
Screenshot: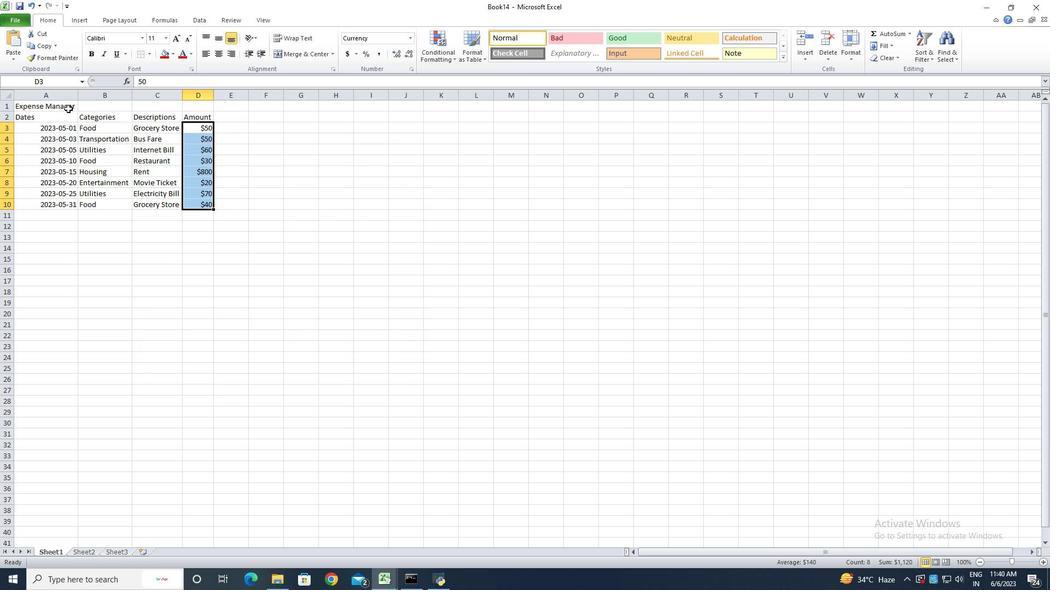 
Action: Mouse moved to (309, 55)
Screenshot: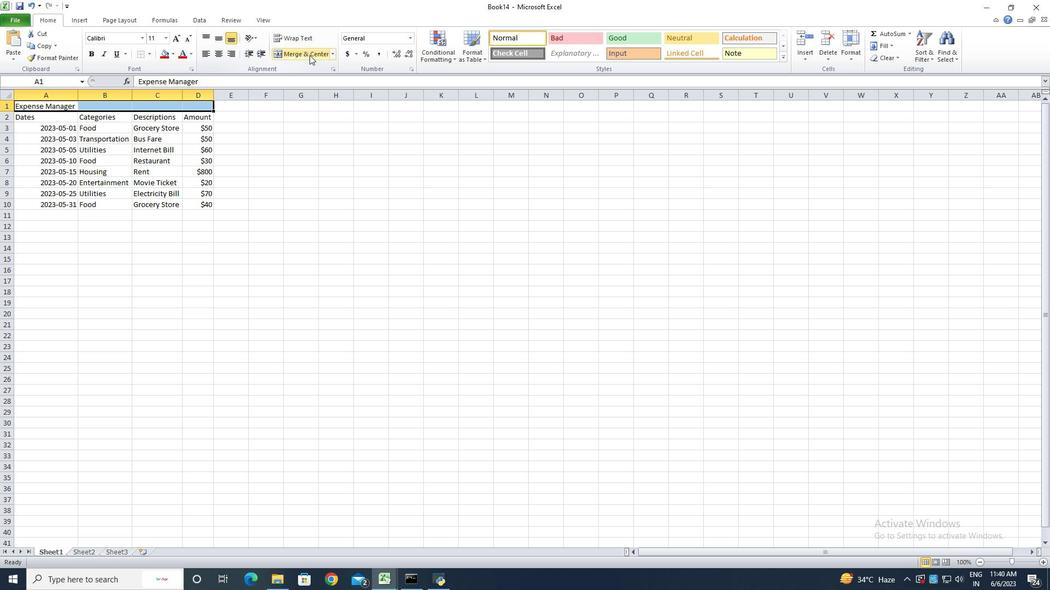 
Action: Mouse pressed left at (309, 55)
Screenshot: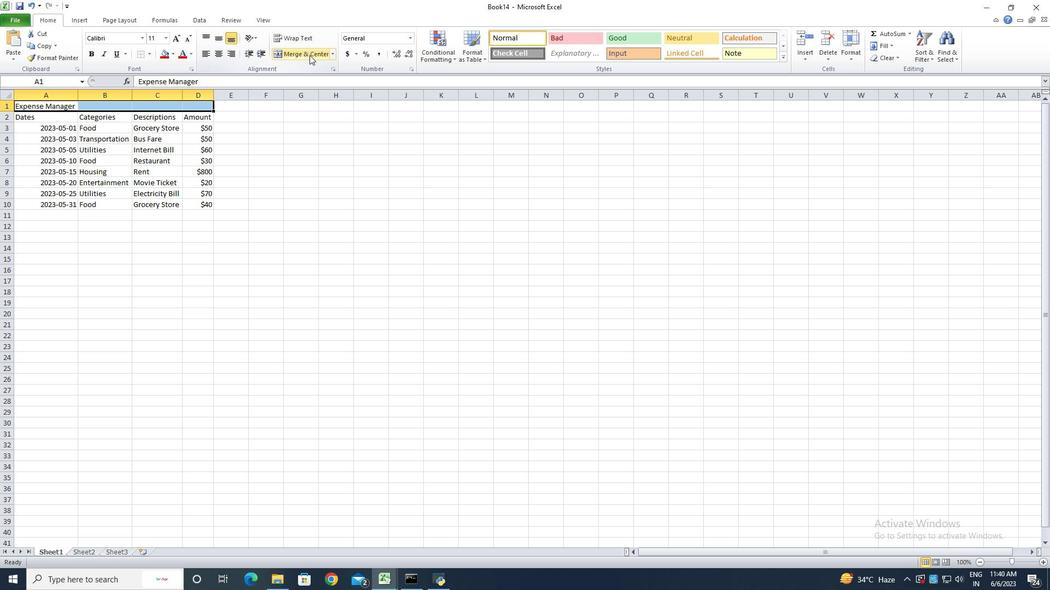 
Action: Mouse moved to (16, 18)
Screenshot: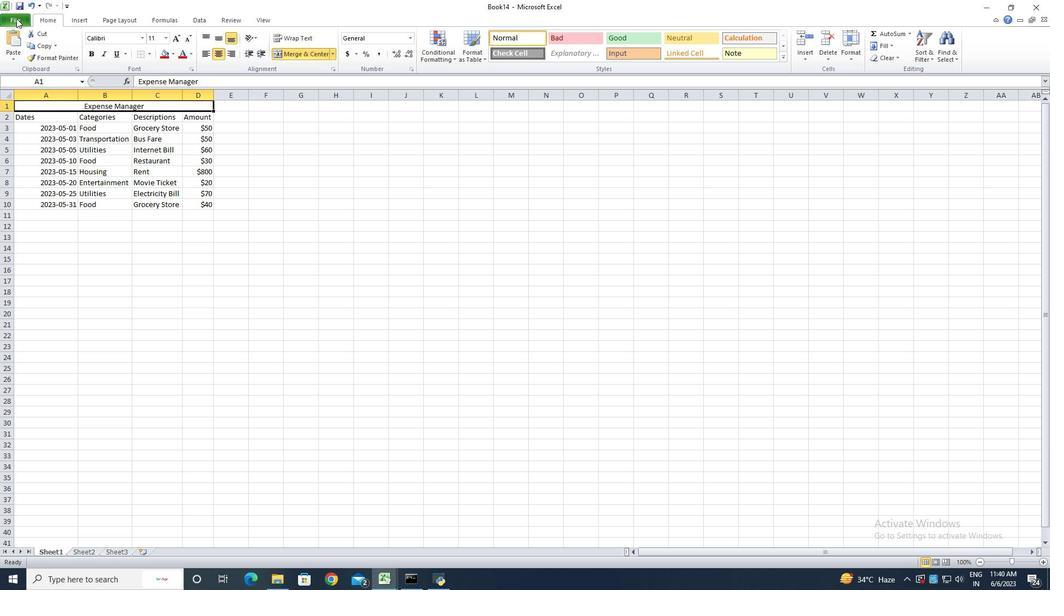 
Action: Mouse pressed left at (16, 18)
Screenshot: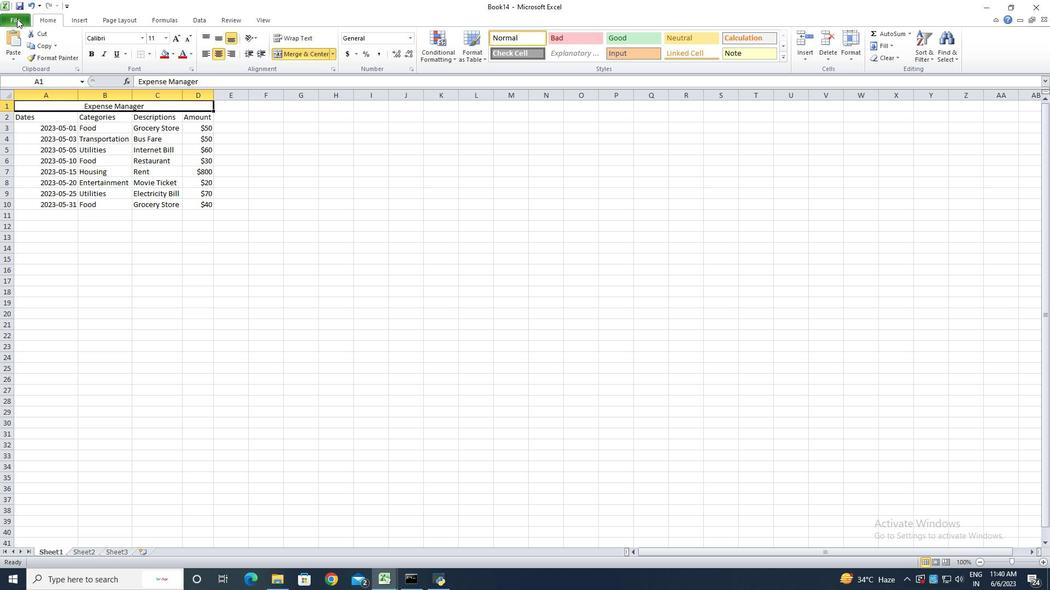 
Action: Mouse moved to (28, 52)
Screenshot: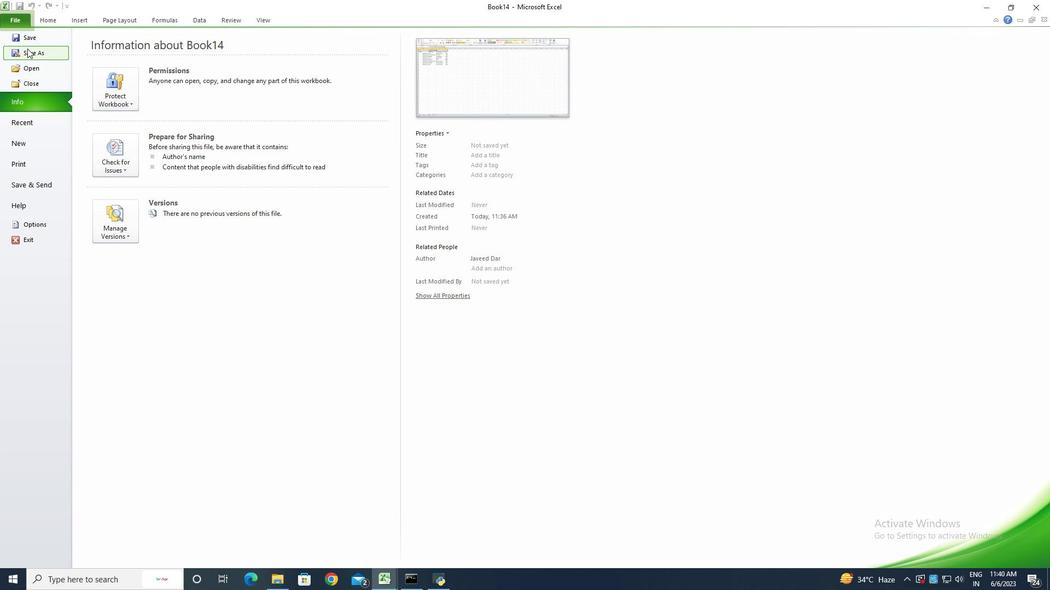
Action: Mouse pressed left at (28, 52)
Screenshot: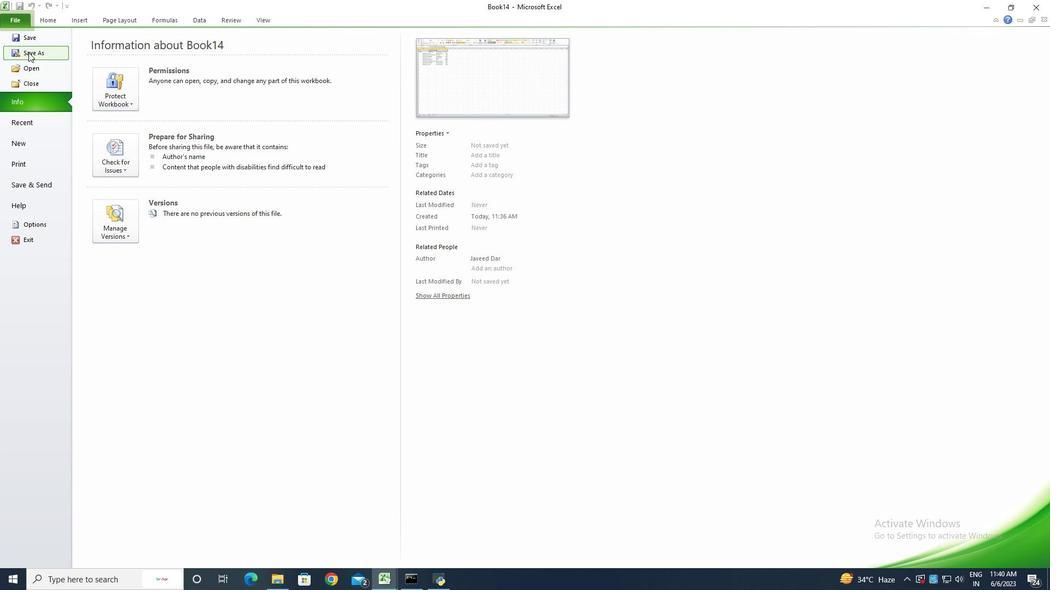
Action: Key pressed <Key.shift>Expense<Key.shift>'s<Key.space><Key.shift><Key.shift>Logbook
Screenshot: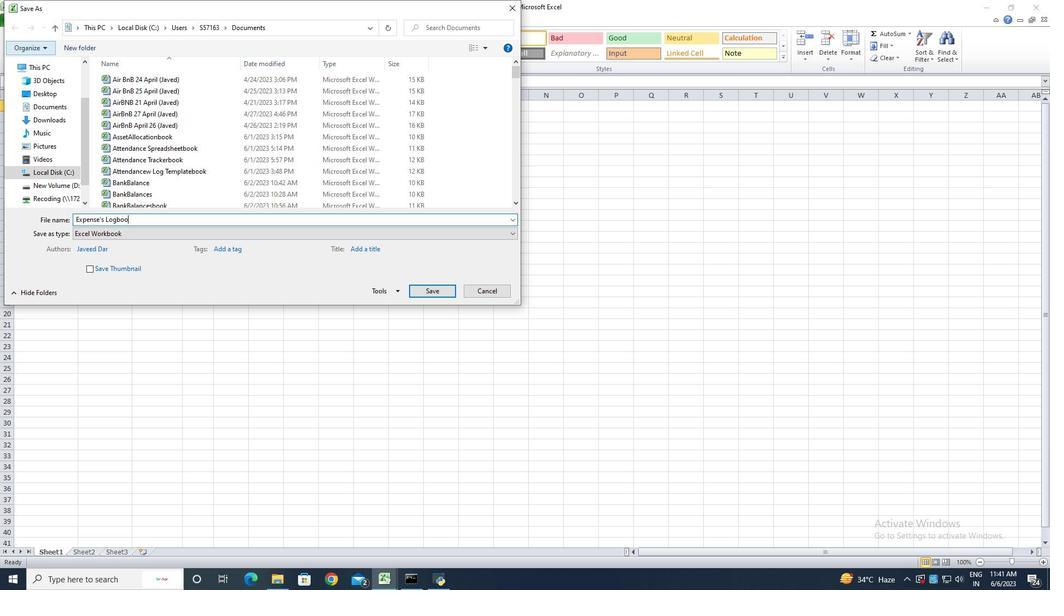 
Action: Mouse moved to (444, 291)
Screenshot: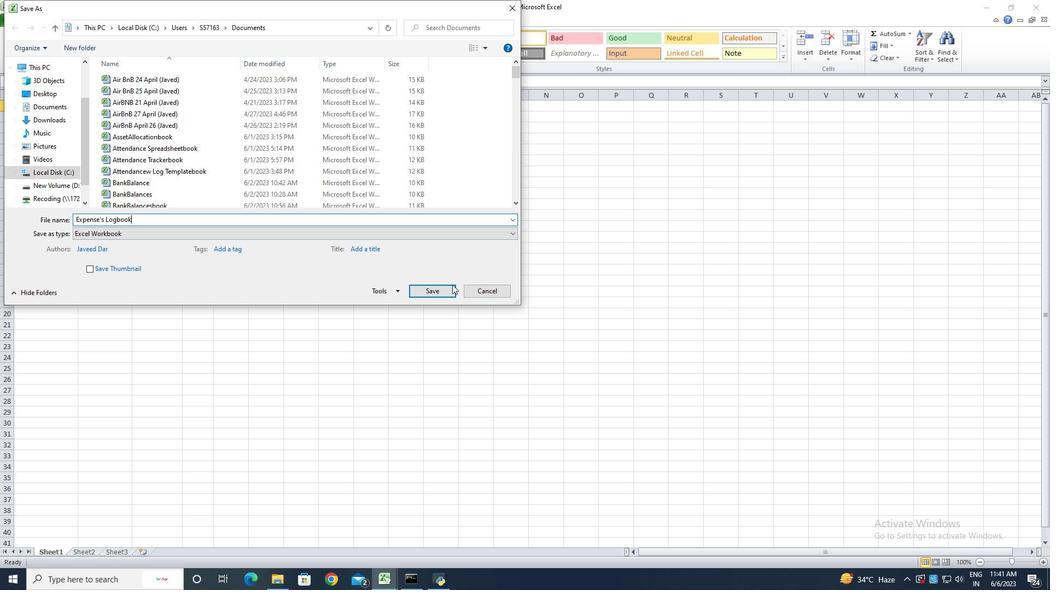 
Action: Mouse pressed left at (444, 291)
Screenshot: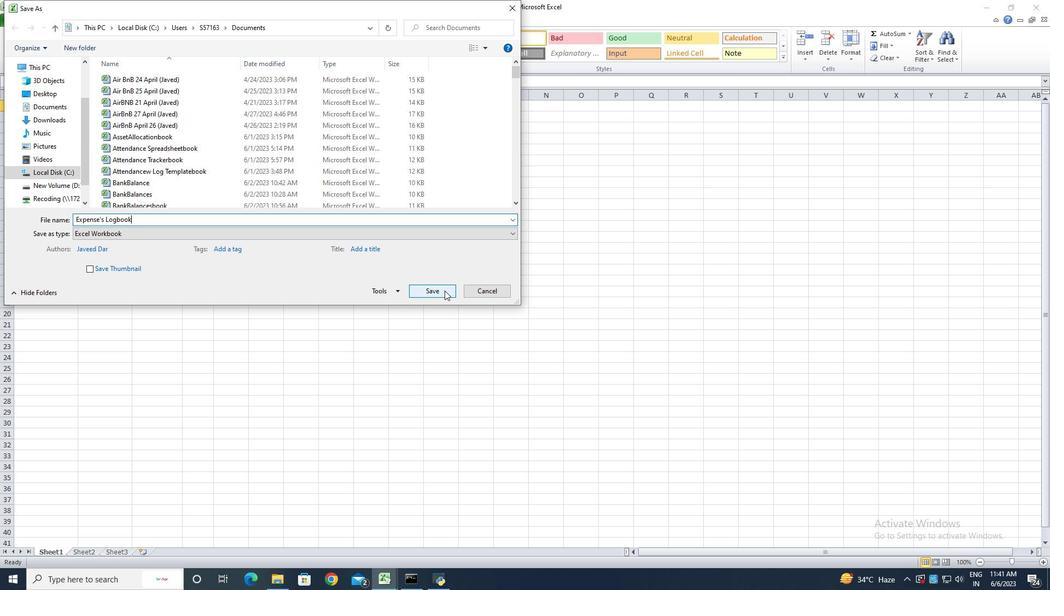 
Action: Mouse moved to (262, 294)
Screenshot: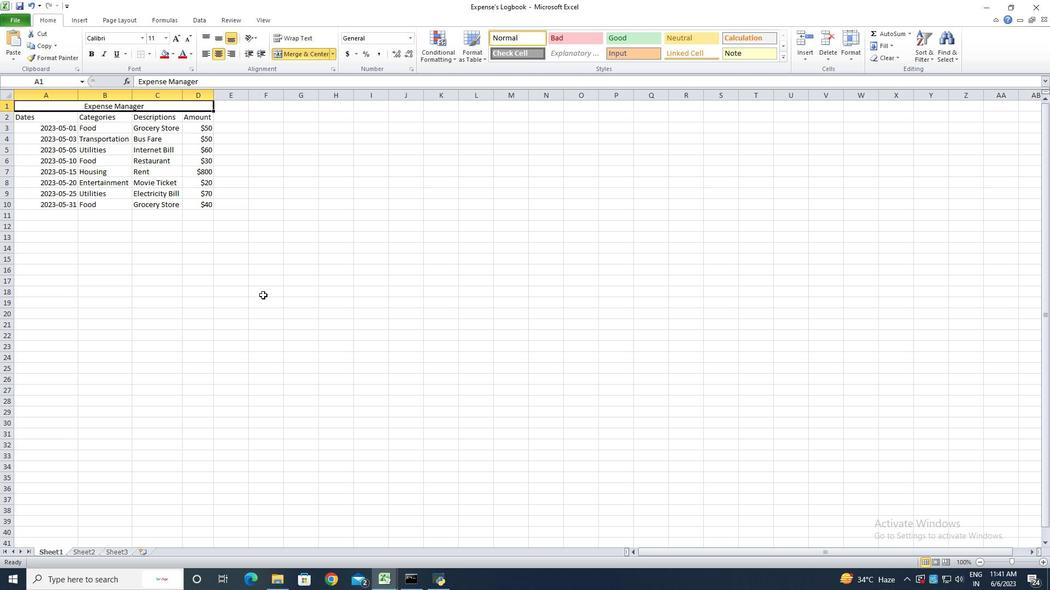 
Action: Mouse pressed left at (262, 294)
Screenshot: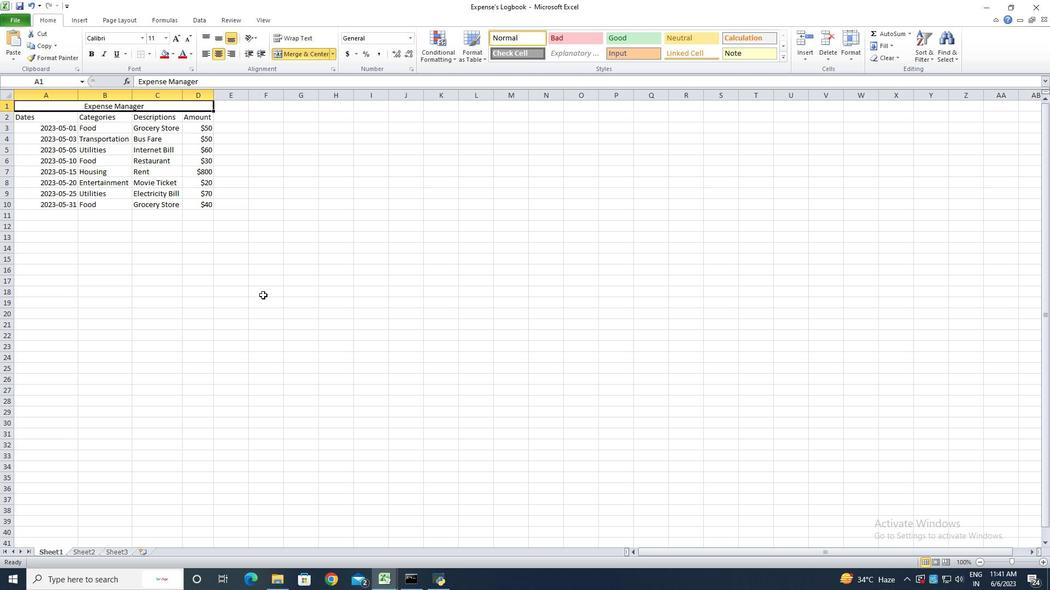 
Action: Mouse moved to (262, 294)
Screenshot: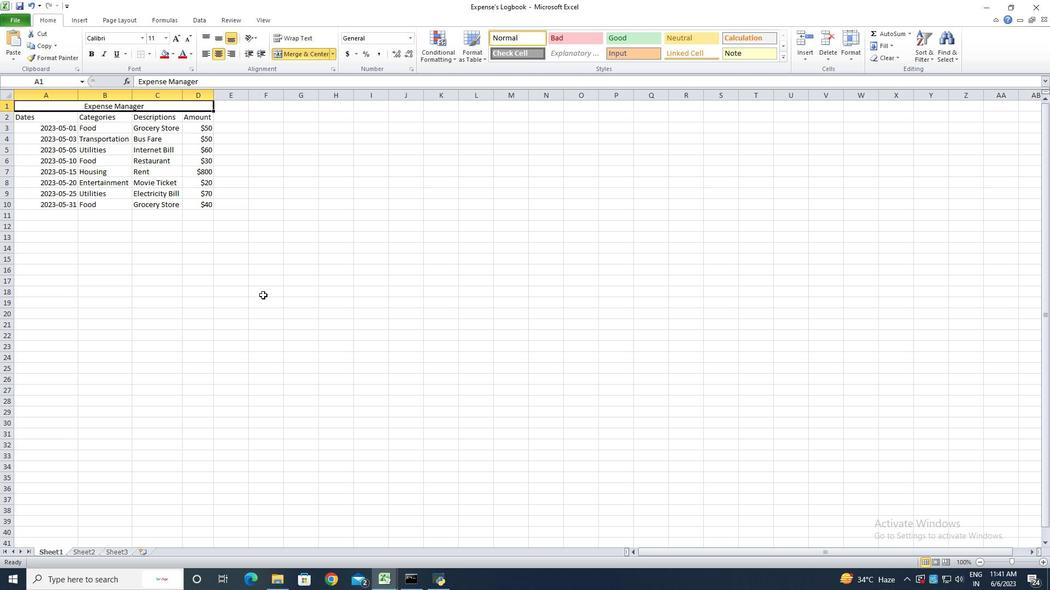 
Action: Key pressed ctrl+S<'\x13'><'\x13'><'\x13'><'\x13'>
Screenshot: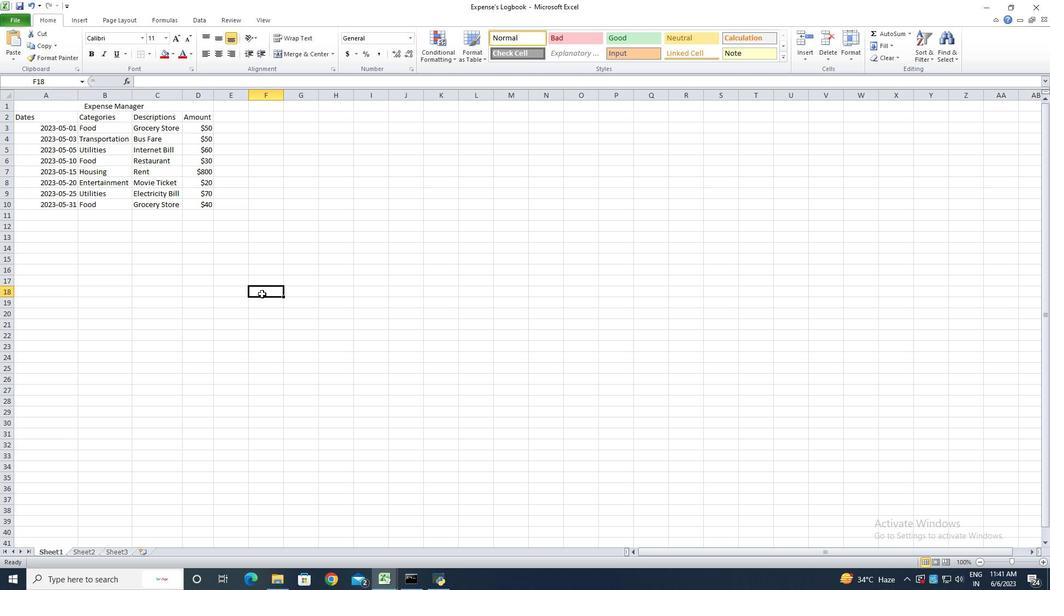 
